 Task: Add an event with the title Third Networking Mixer Event, date '2024/04/06', time 8:00 AM to 10:00 AMand add a description: Participants will develop essential communication skills and emotional intelligence, enabling them to effectively communicate with team members, provide constructive feedback, and navigate challenging conversations. They will also learn to recognize and manage their emotions and understand their impact on team dynamics., put the event into Green category, logged in from the account softage.3@softage.netand send the event invitation to softage.10@softage.net and softage.1@softage.net. Set a reminder for the event 5 minutes before
Action: Mouse moved to (116, 124)
Screenshot: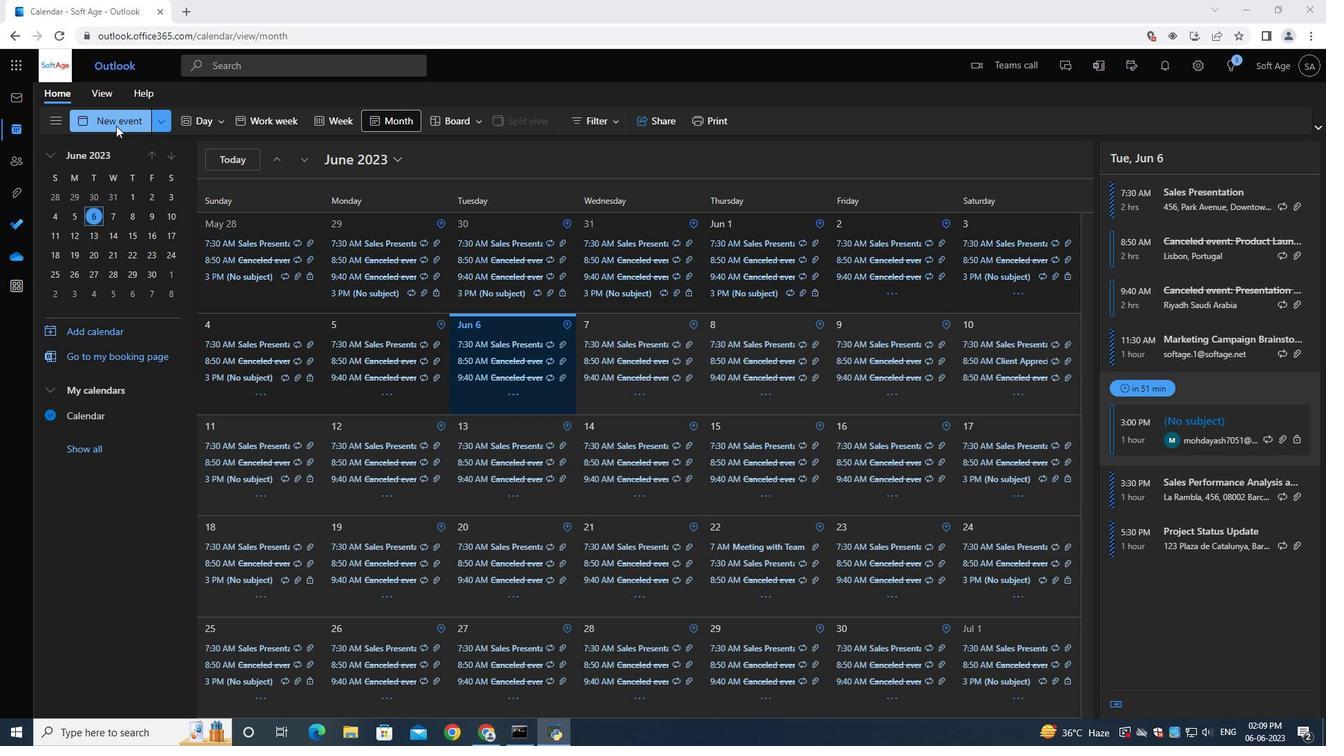 
Action: Mouse pressed left at (116, 124)
Screenshot: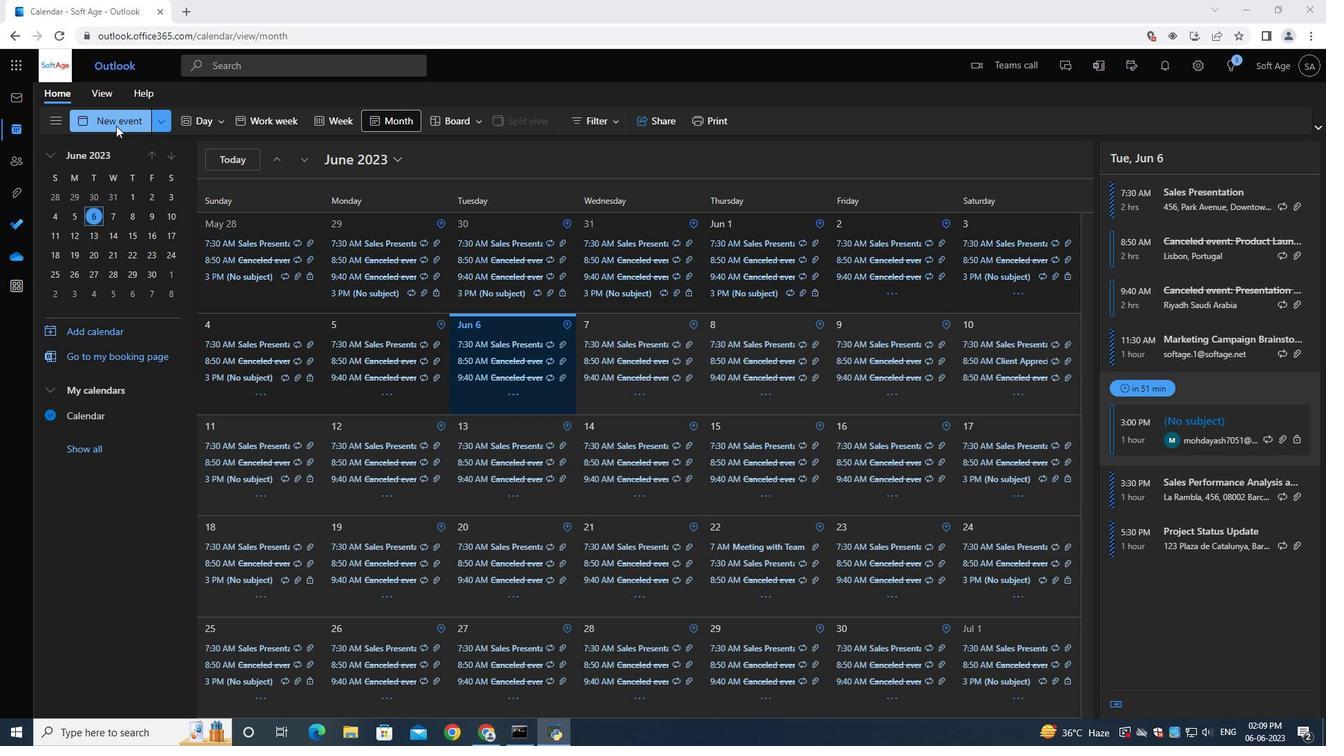 
Action: Mouse moved to (388, 215)
Screenshot: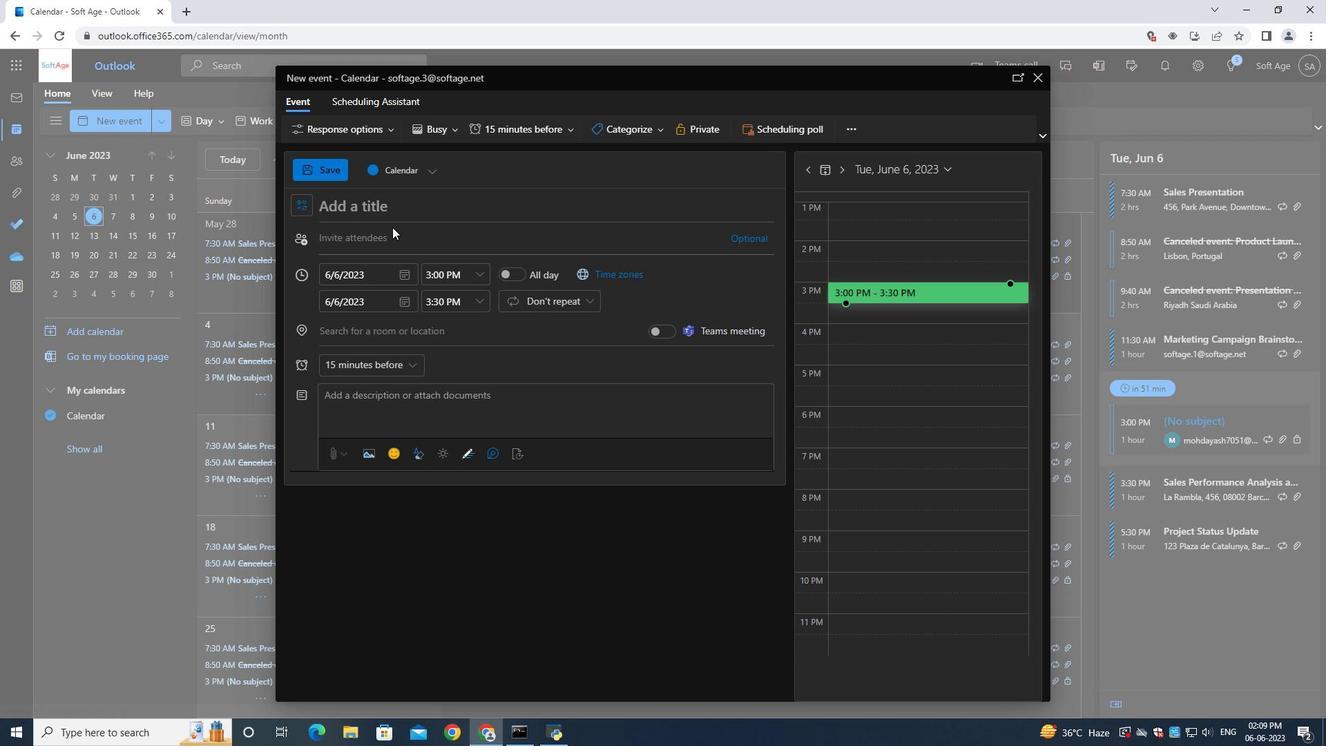 
Action: Key pressed <Key.shift>Eve<Key.backspace><Key.backspace><Key.backspace><Key.backspace><Key.shift>Third<Key.space><Key.shift><Key.shift><Key.shift><Key.shift><Key.shift><Key.shift><Key.shift><Key.shift><Key.shift><Key.shift><Key.shift><Key.shift><Key.shift><Key.shift><Key.shift><Key.shift><Key.shift><Key.shift><Key.shift><Key.shift><Key.shift><Key.shift><Key.shift><Key.shift>Networking<Key.space><Key.shift><Key.shift><Key.shift><Key.shift><Key.shift><Key.shift><Key.shift><Key.shift><Key.shift><Key.shift><Key.shift><Key.shift><Key.shift><Key.shift><Key.shift><Key.shift><Key.shift><Key.shift><Key.shift>Mixer
Screenshot: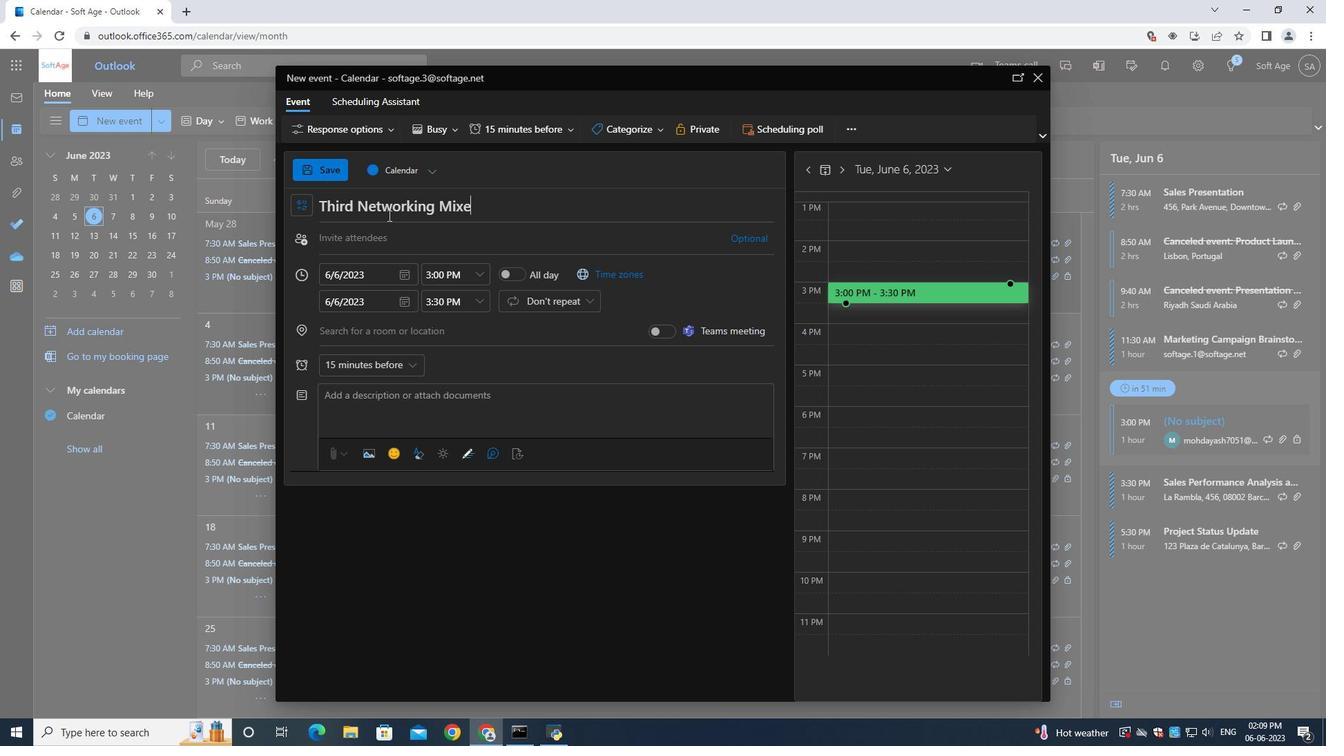 
Action: Mouse moved to (412, 212)
Screenshot: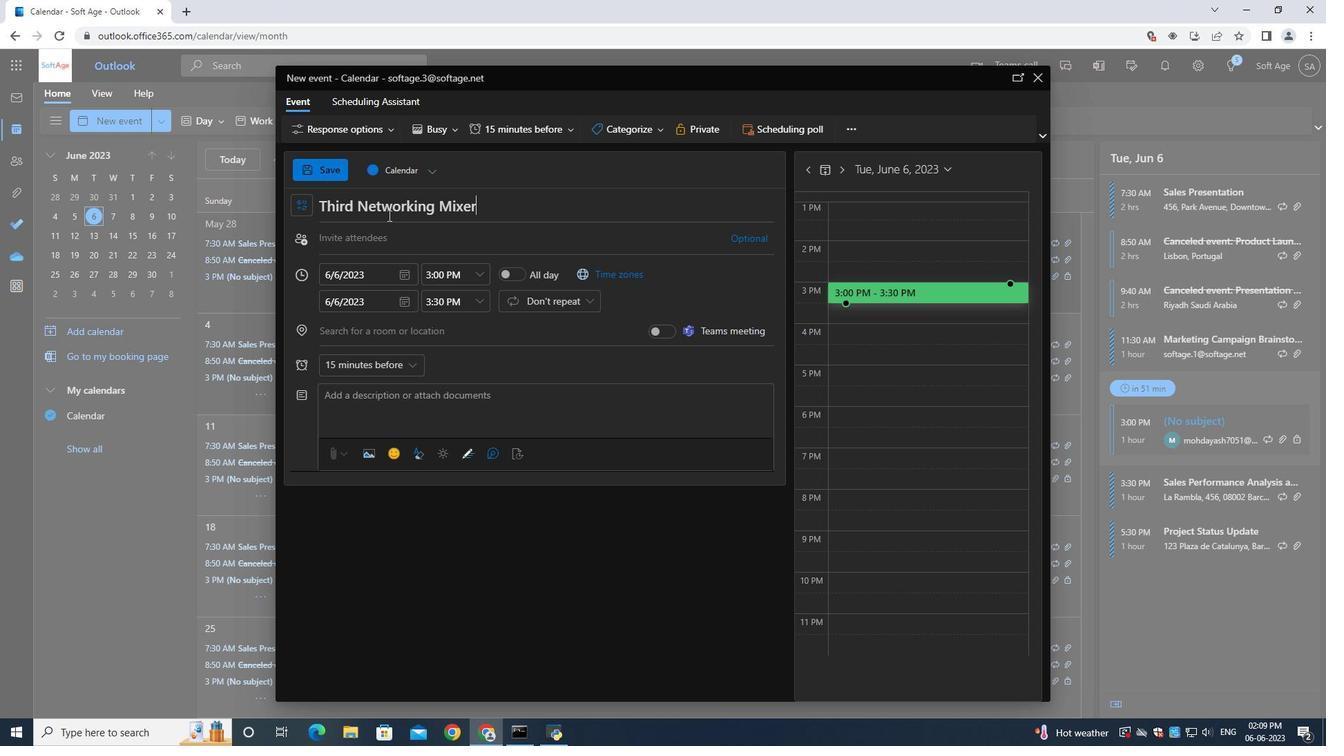 
Action: Key pressed <Key.space><Key.shift>Event
Screenshot: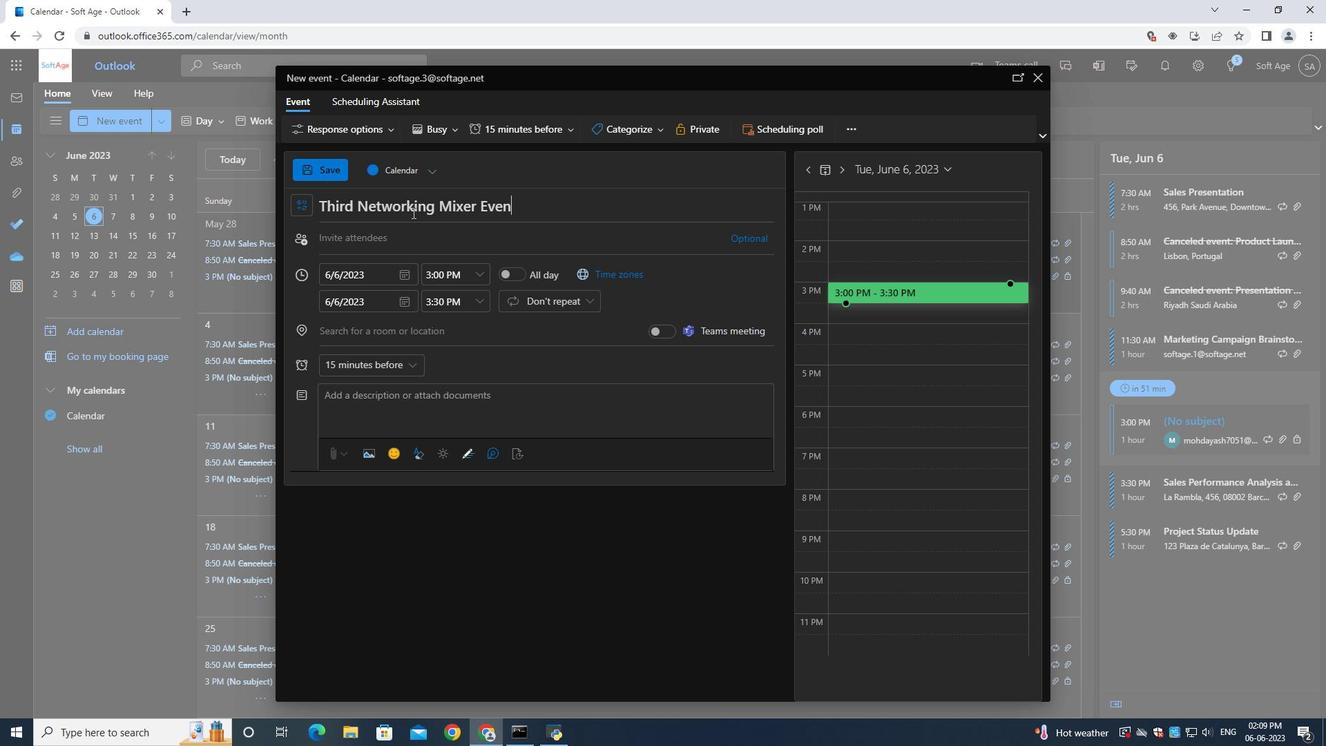 
Action: Mouse moved to (400, 277)
Screenshot: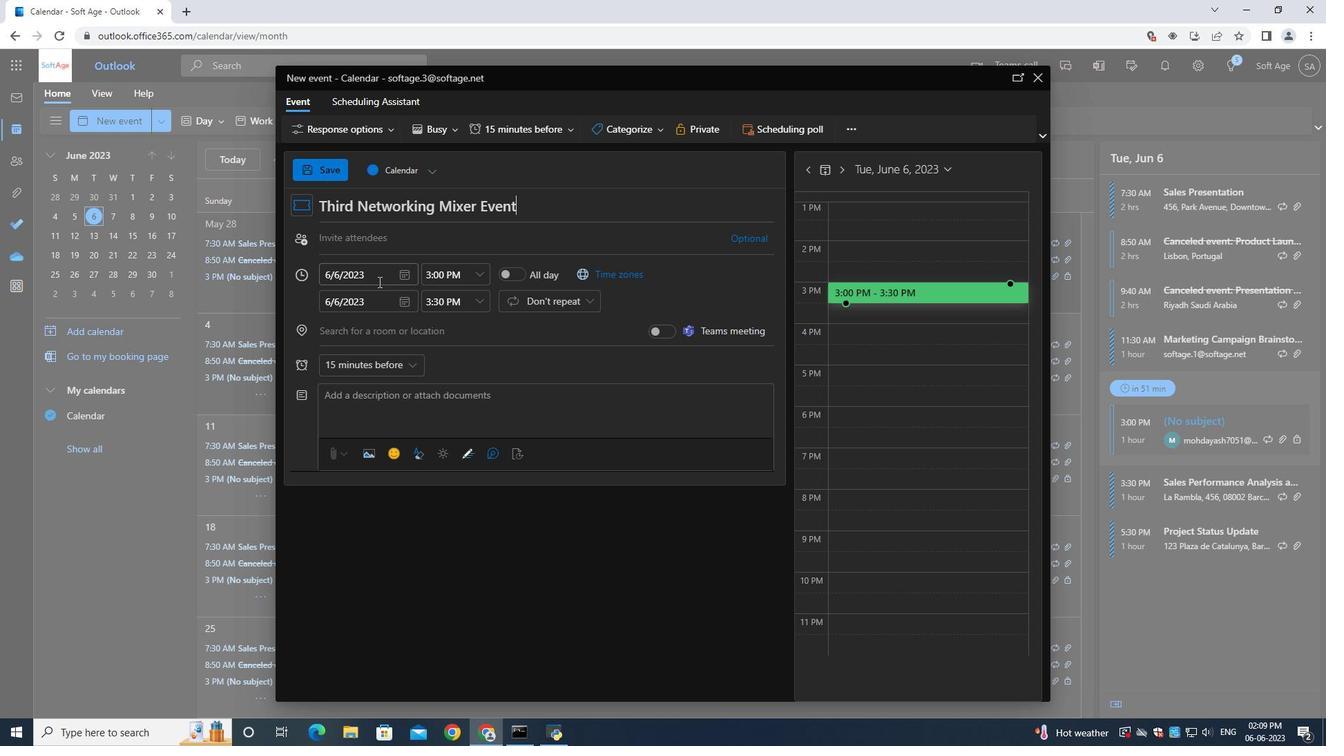 
Action: Mouse pressed left at (400, 277)
Screenshot: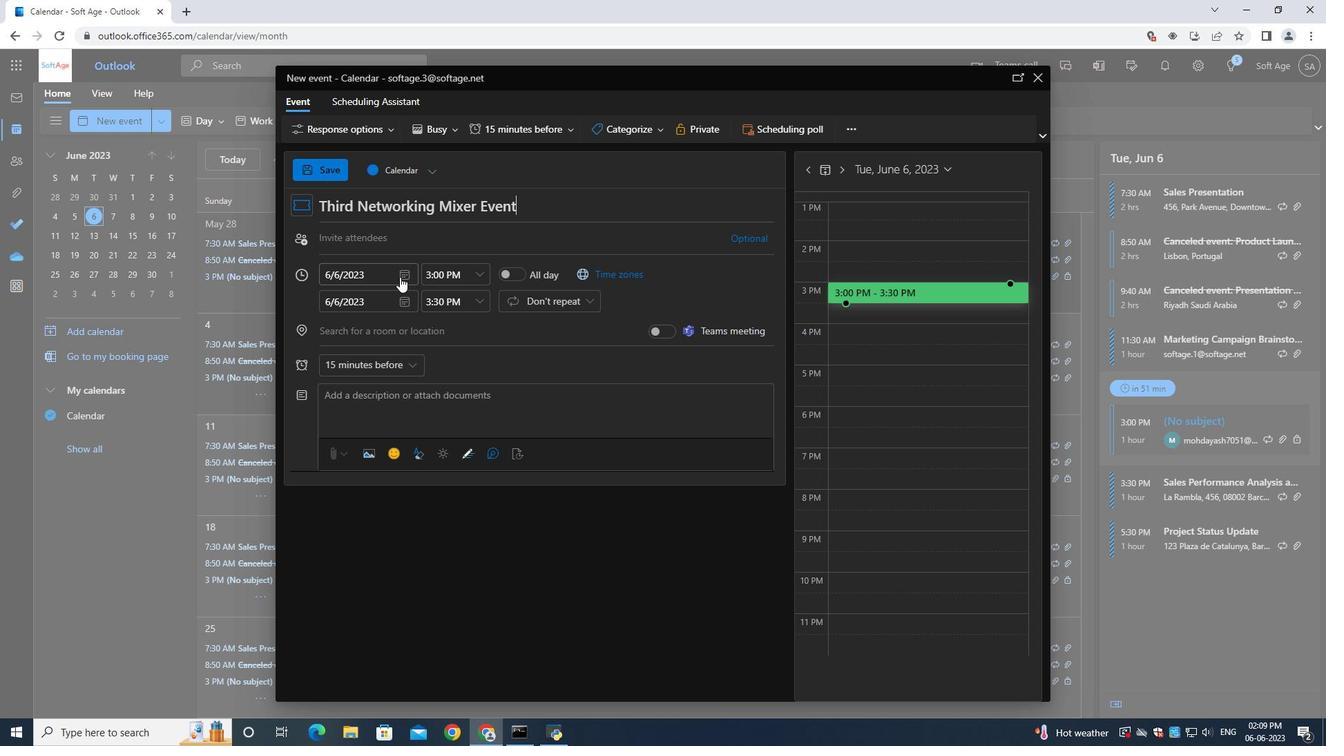 
Action: Mouse moved to (446, 306)
Screenshot: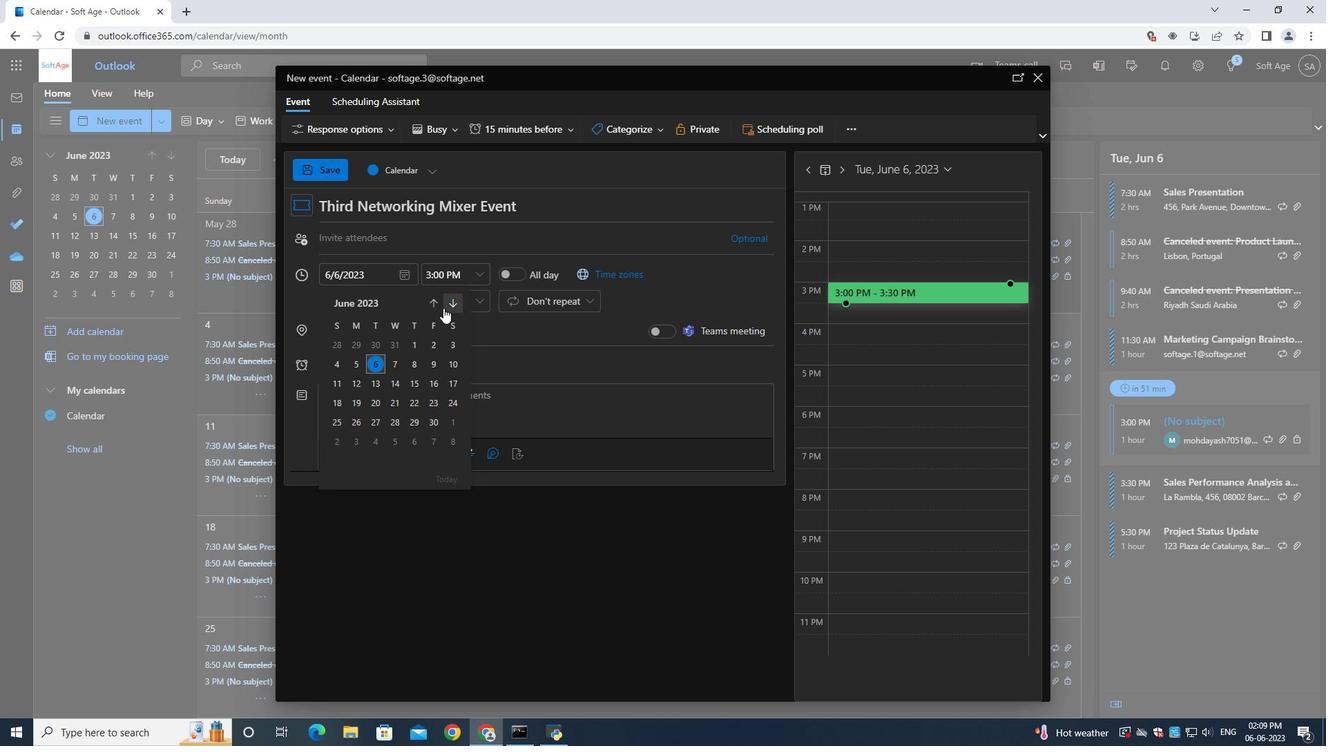 
Action: Mouse pressed left at (446, 306)
Screenshot: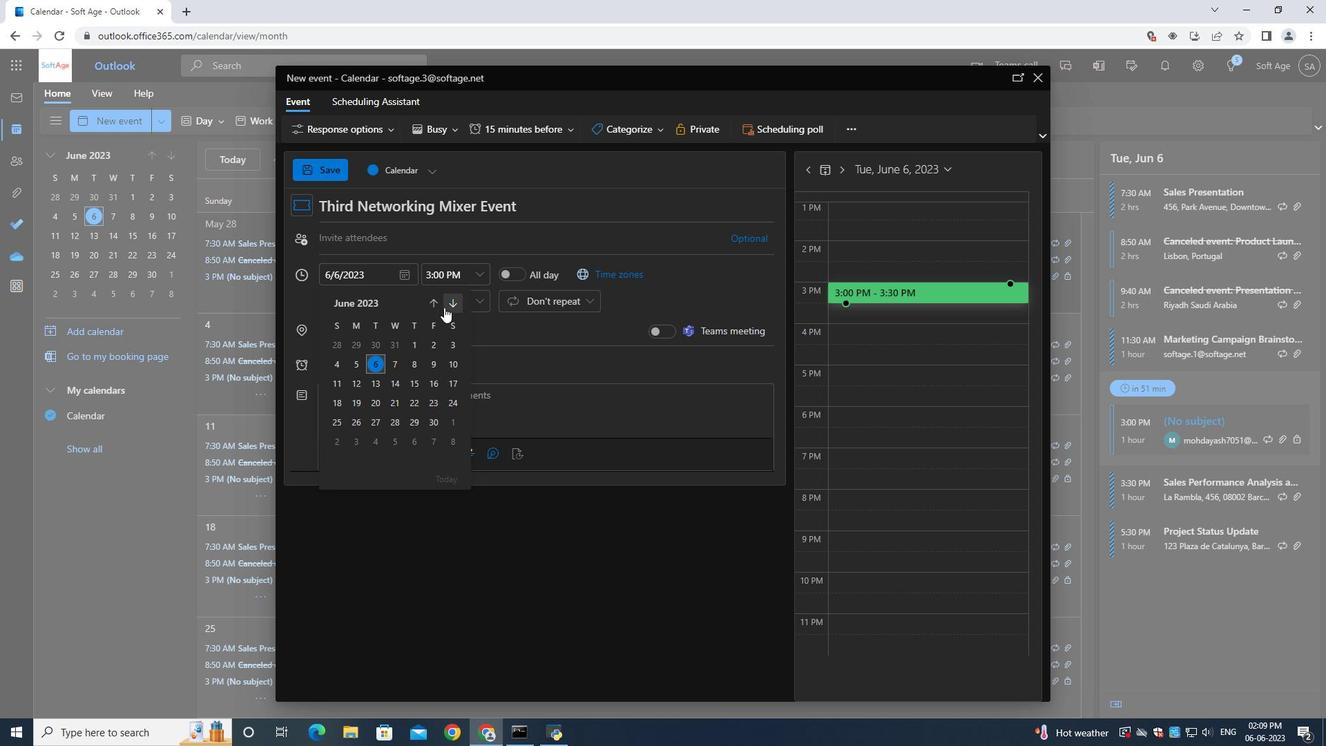 
Action: Mouse pressed left at (446, 306)
Screenshot: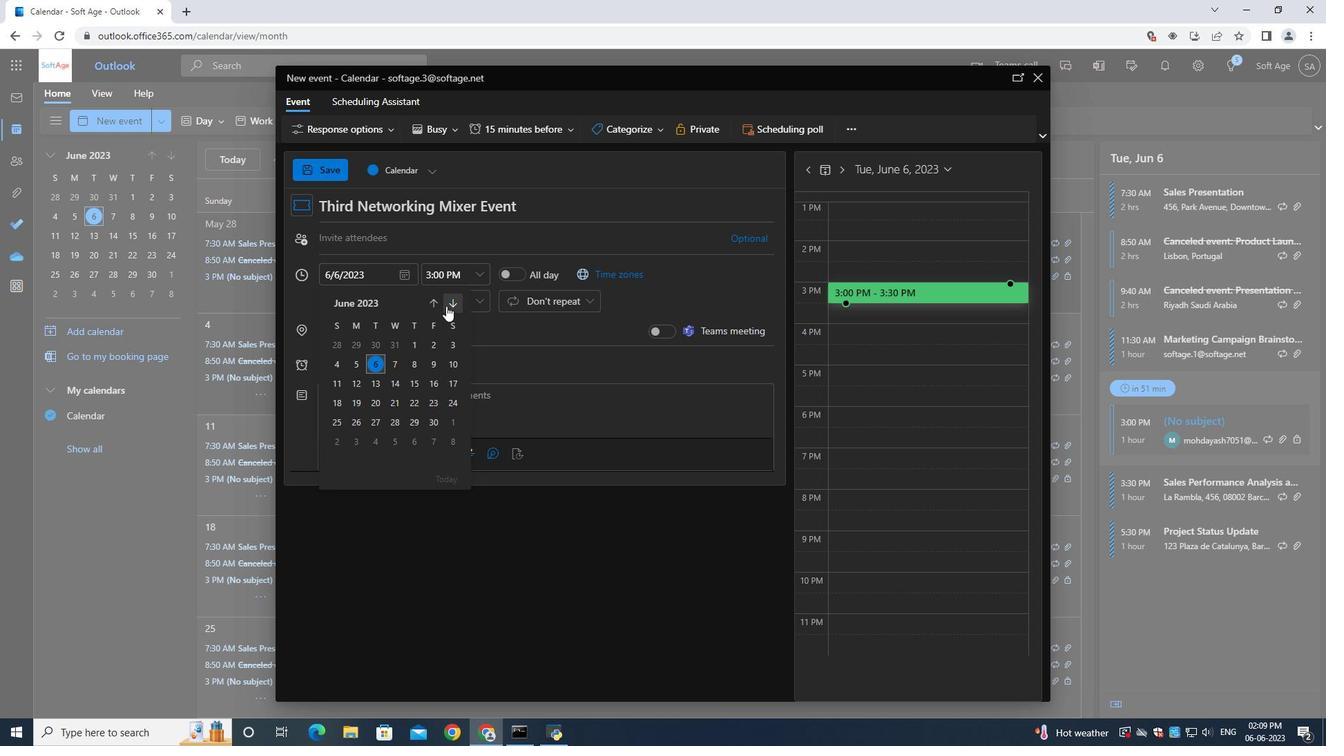 
Action: Mouse pressed left at (446, 306)
Screenshot: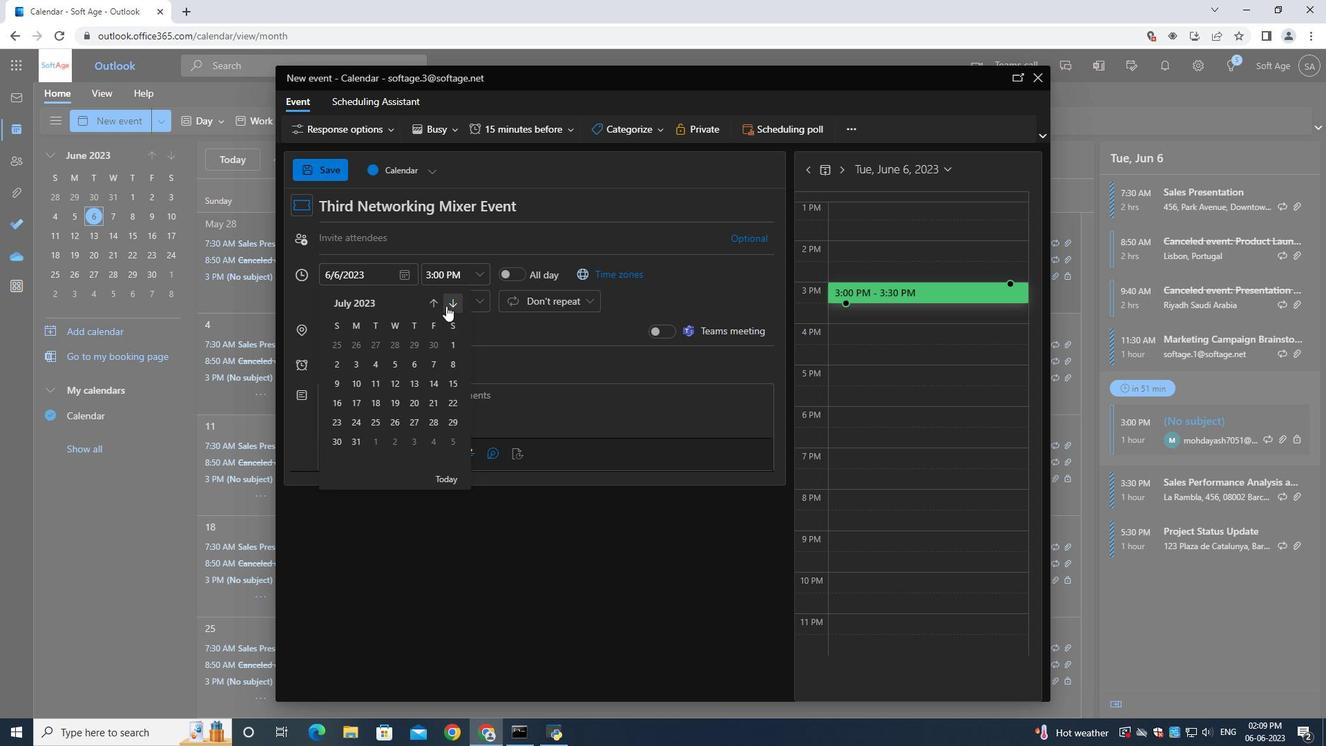 
Action: Mouse pressed left at (446, 306)
Screenshot: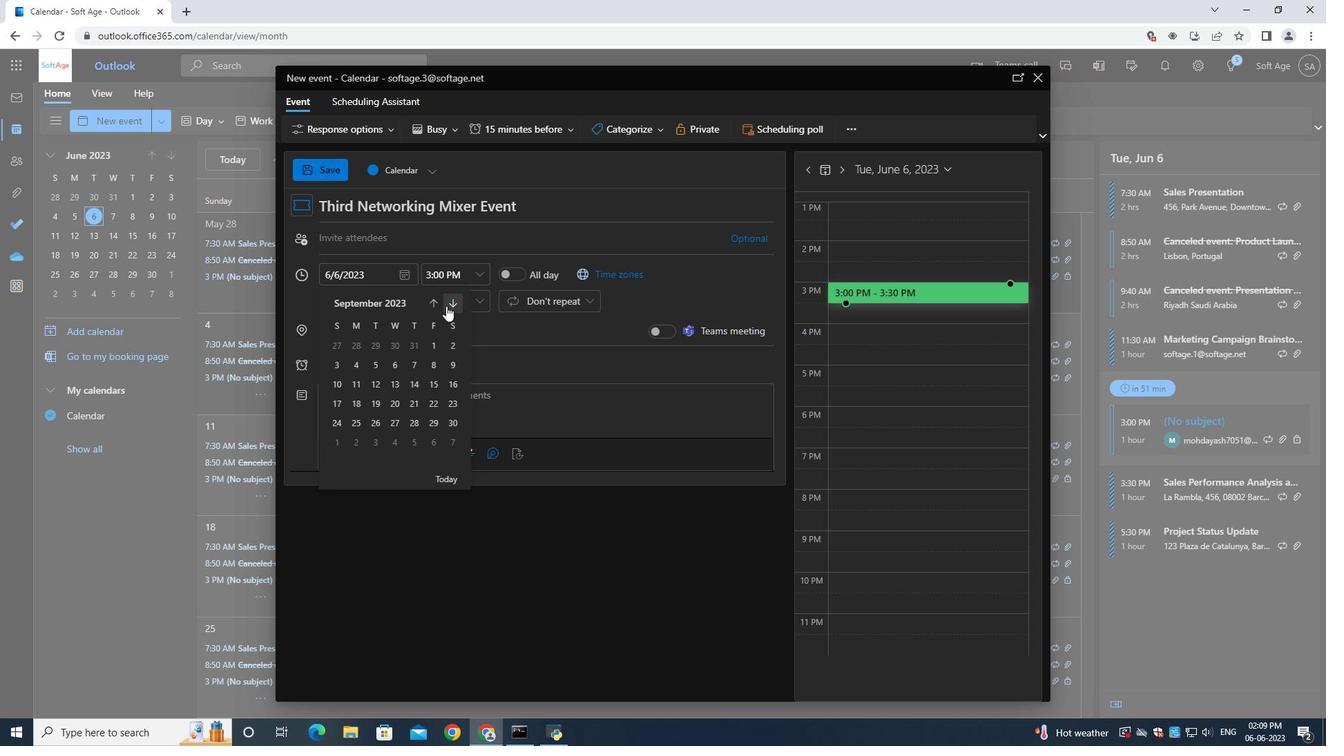
Action: Mouse pressed left at (446, 306)
Screenshot: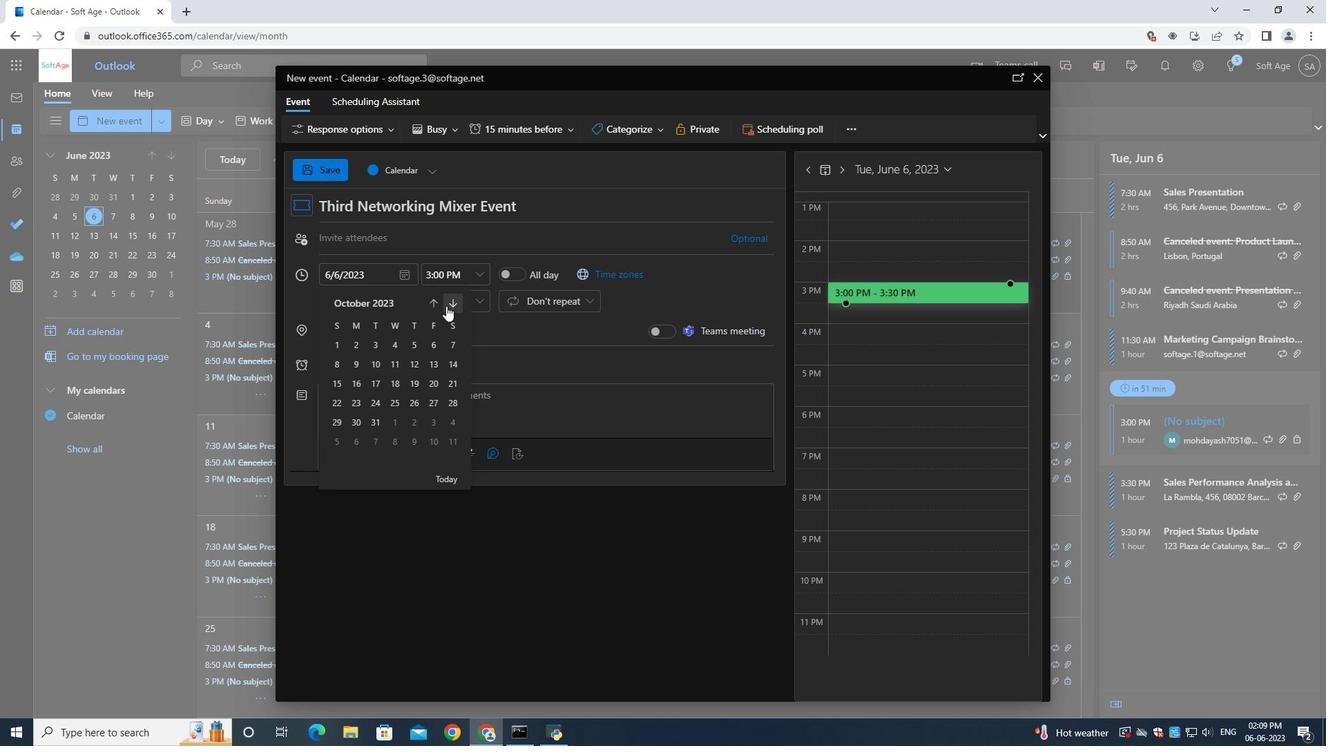 
Action: Mouse pressed left at (446, 306)
Screenshot: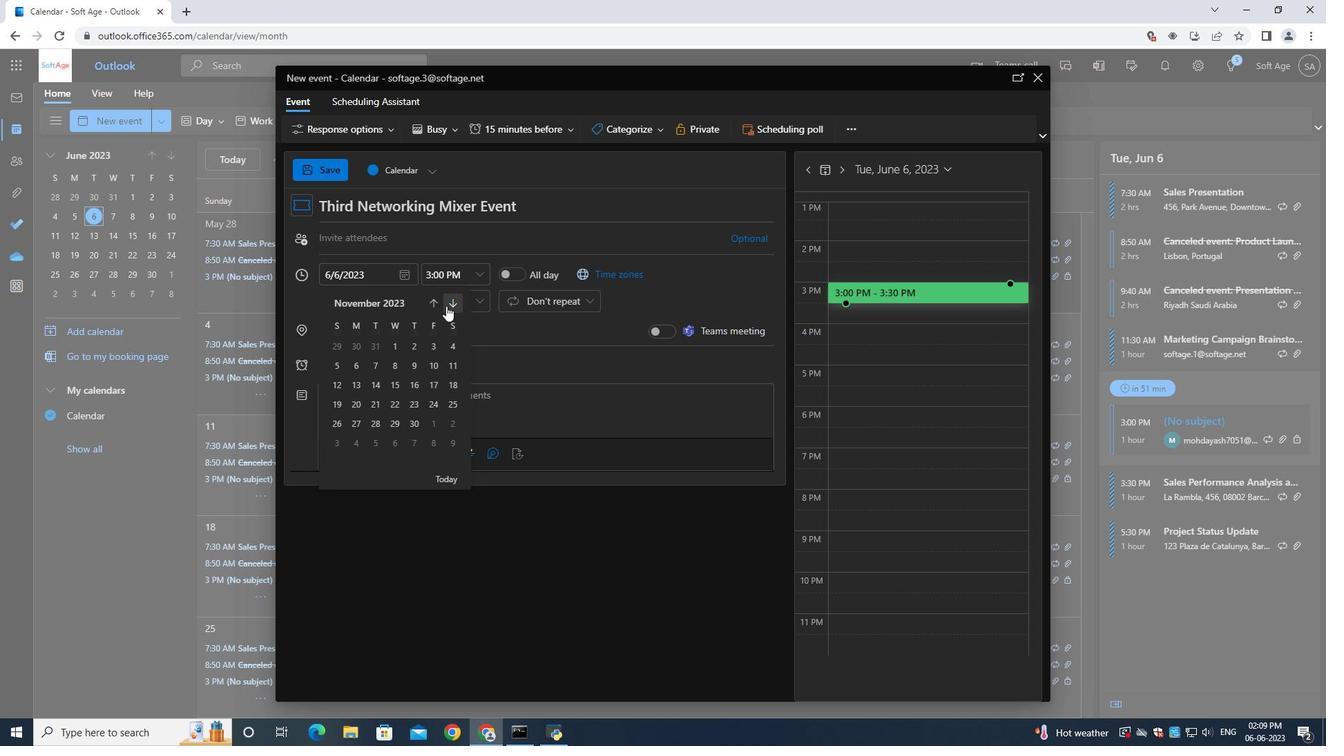 
Action: Mouse pressed left at (446, 306)
Screenshot: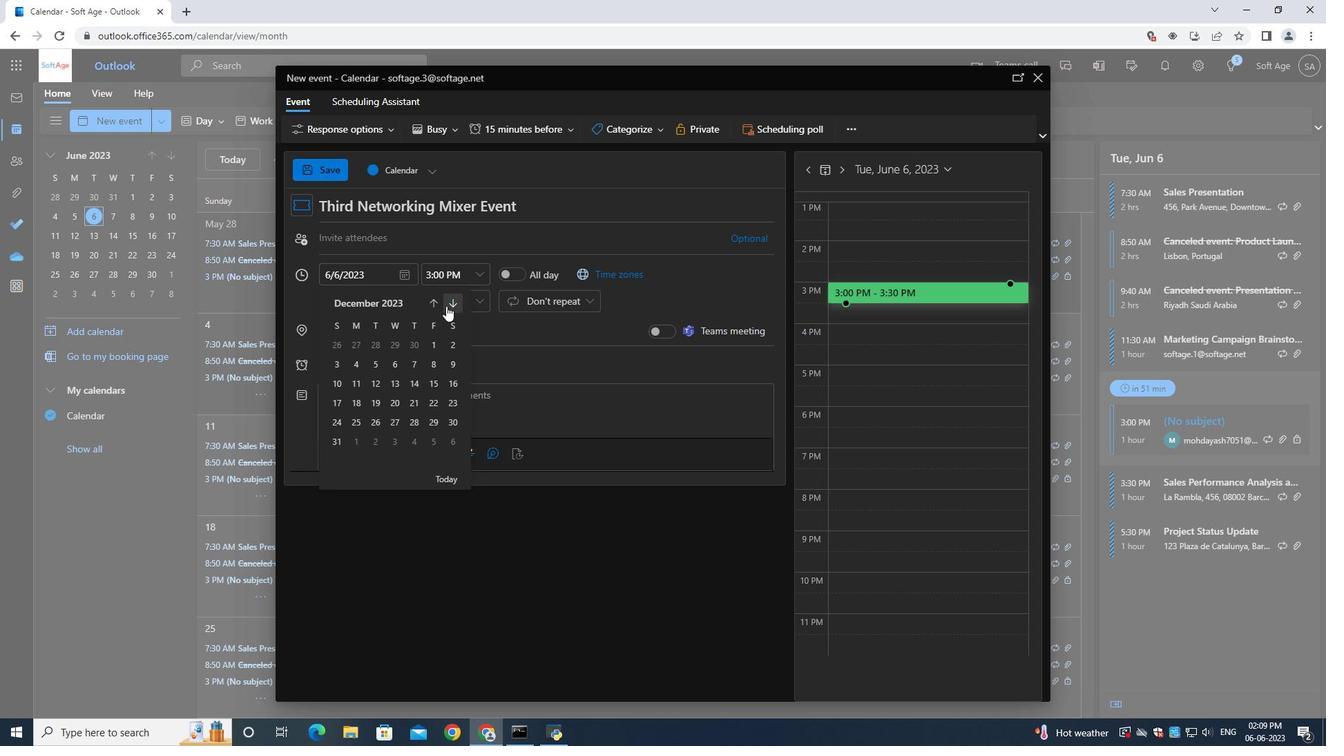 
Action: Mouse pressed left at (446, 306)
Screenshot: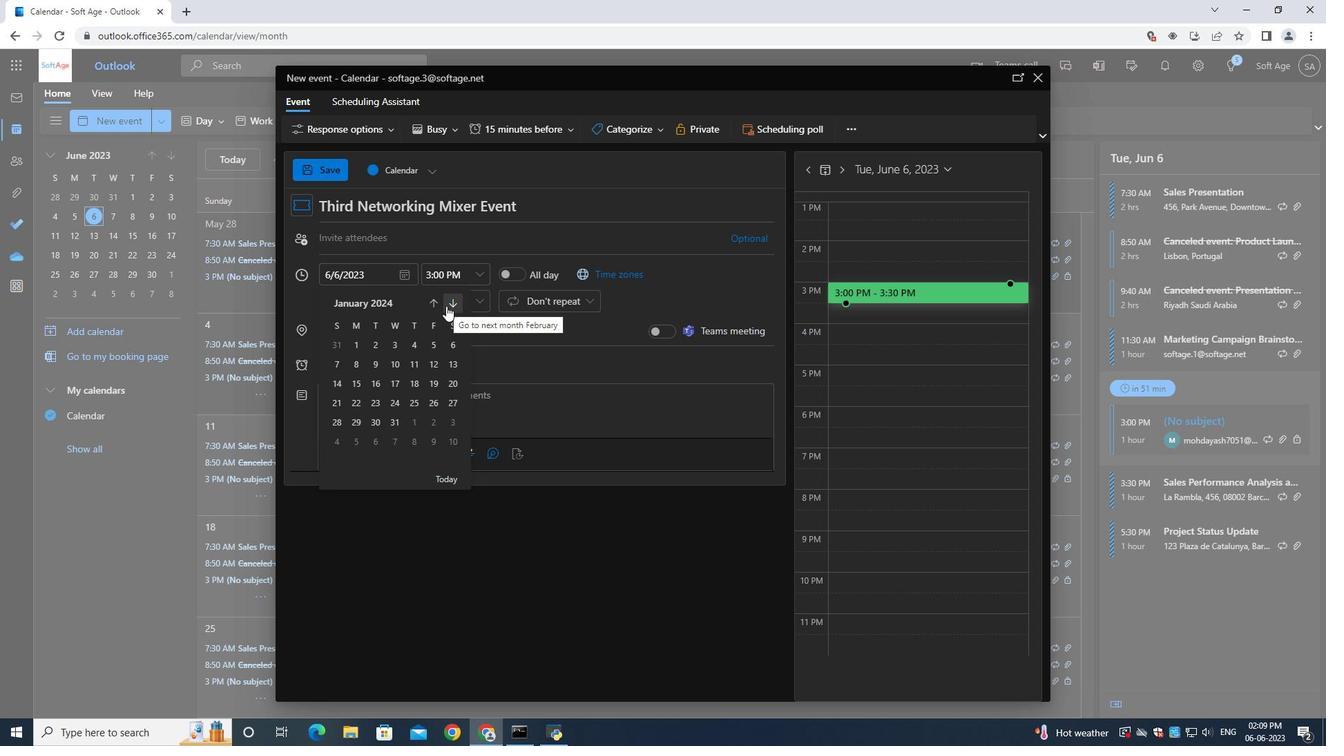 
Action: Mouse pressed left at (446, 306)
Screenshot: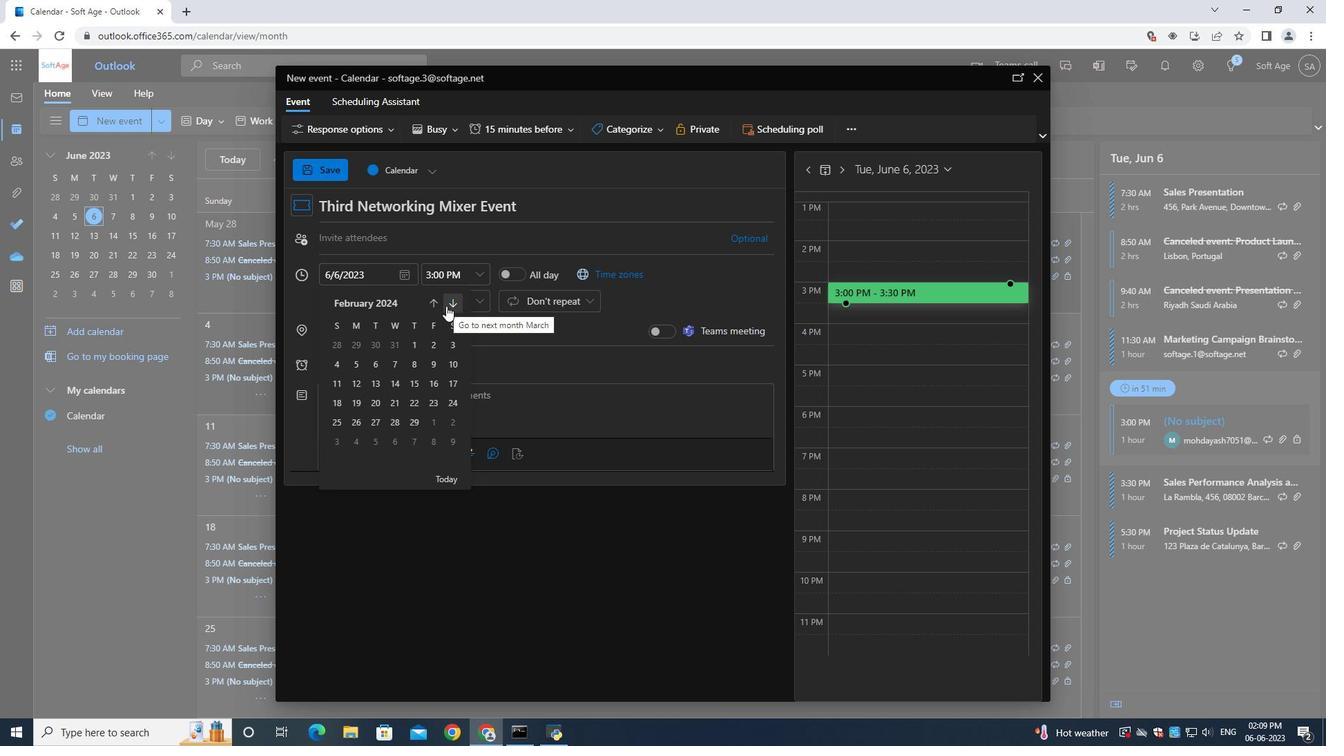 
Action: Mouse pressed left at (446, 306)
Screenshot: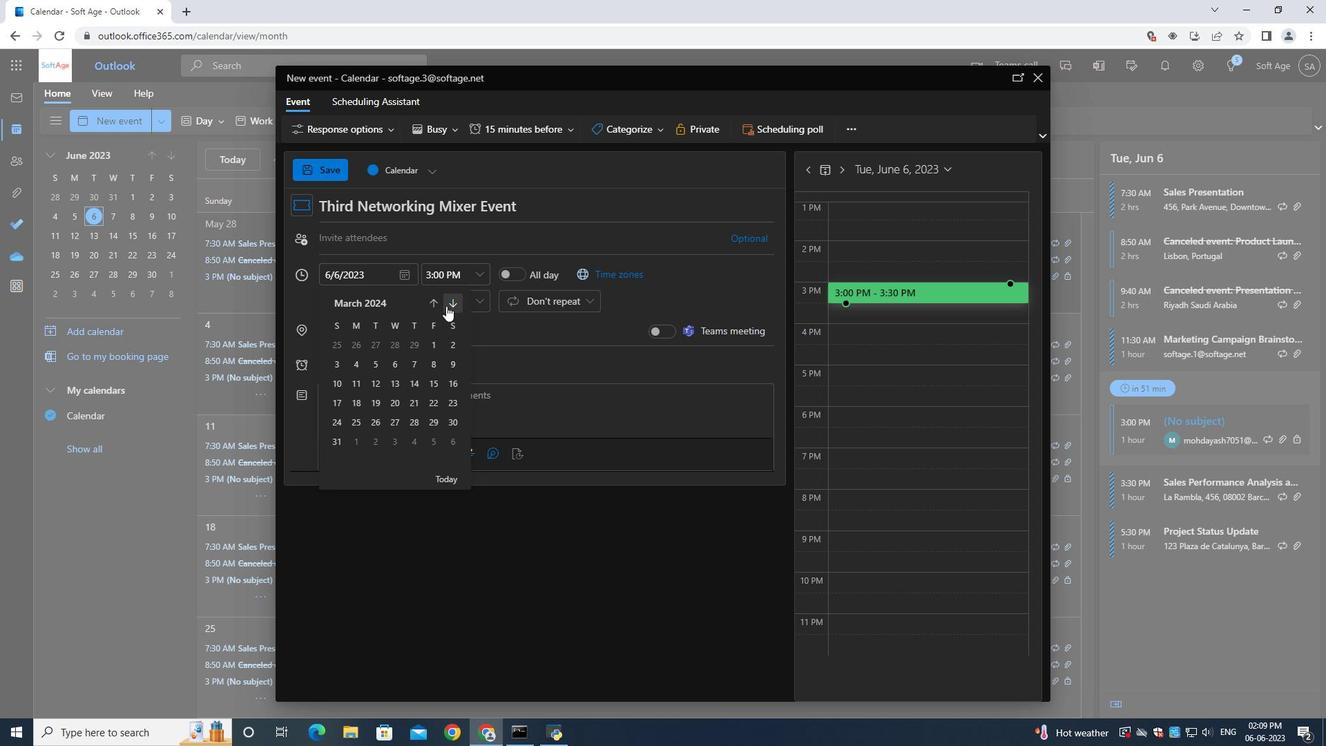 
Action: Mouse moved to (450, 340)
Screenshot: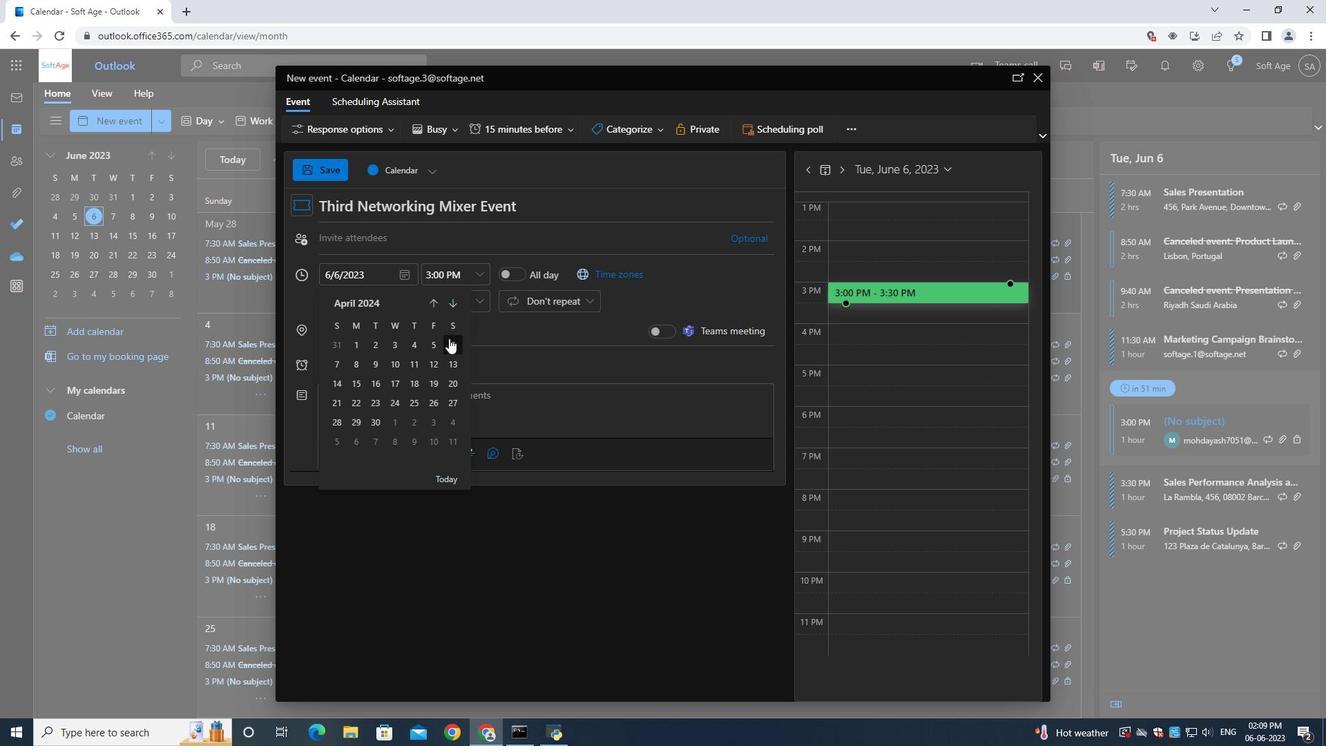 
Action: Mouse pressed left at (450, 340)
Screenshot: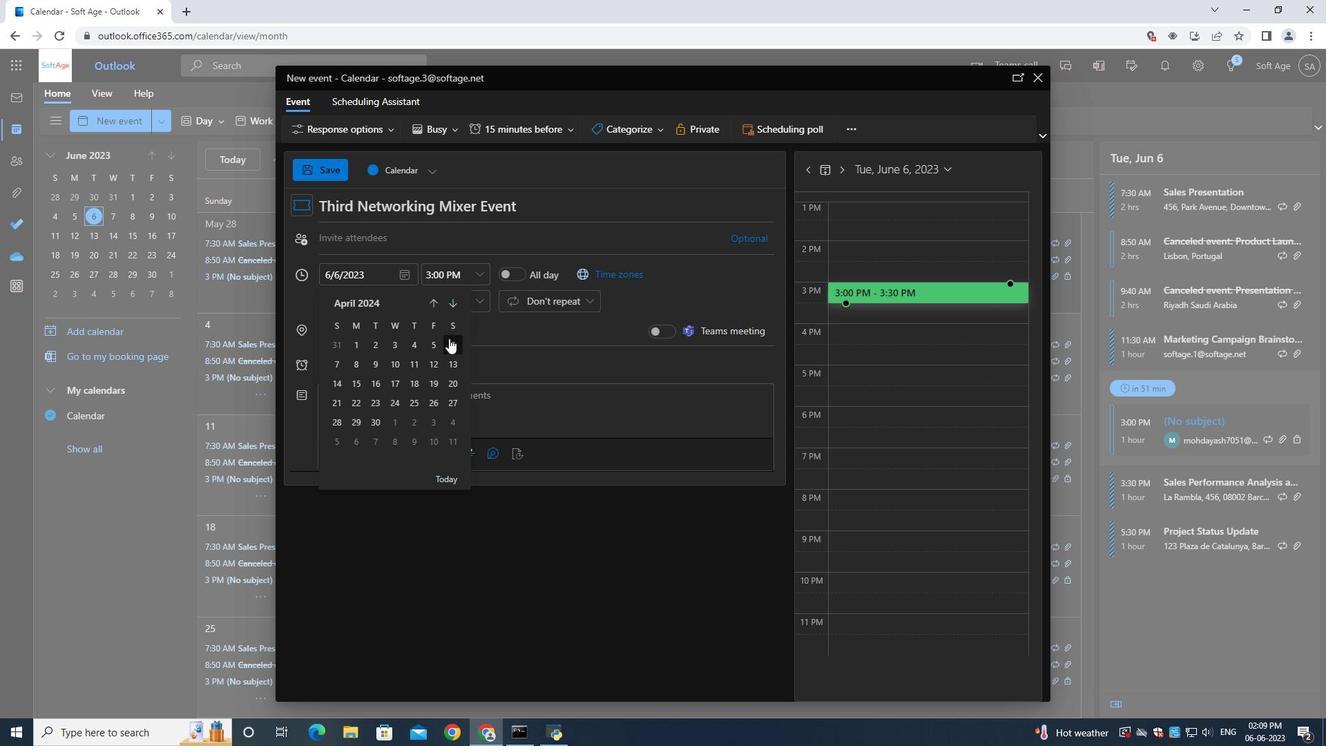 
Action: Mouse moved to (471, 277)
Screenshot: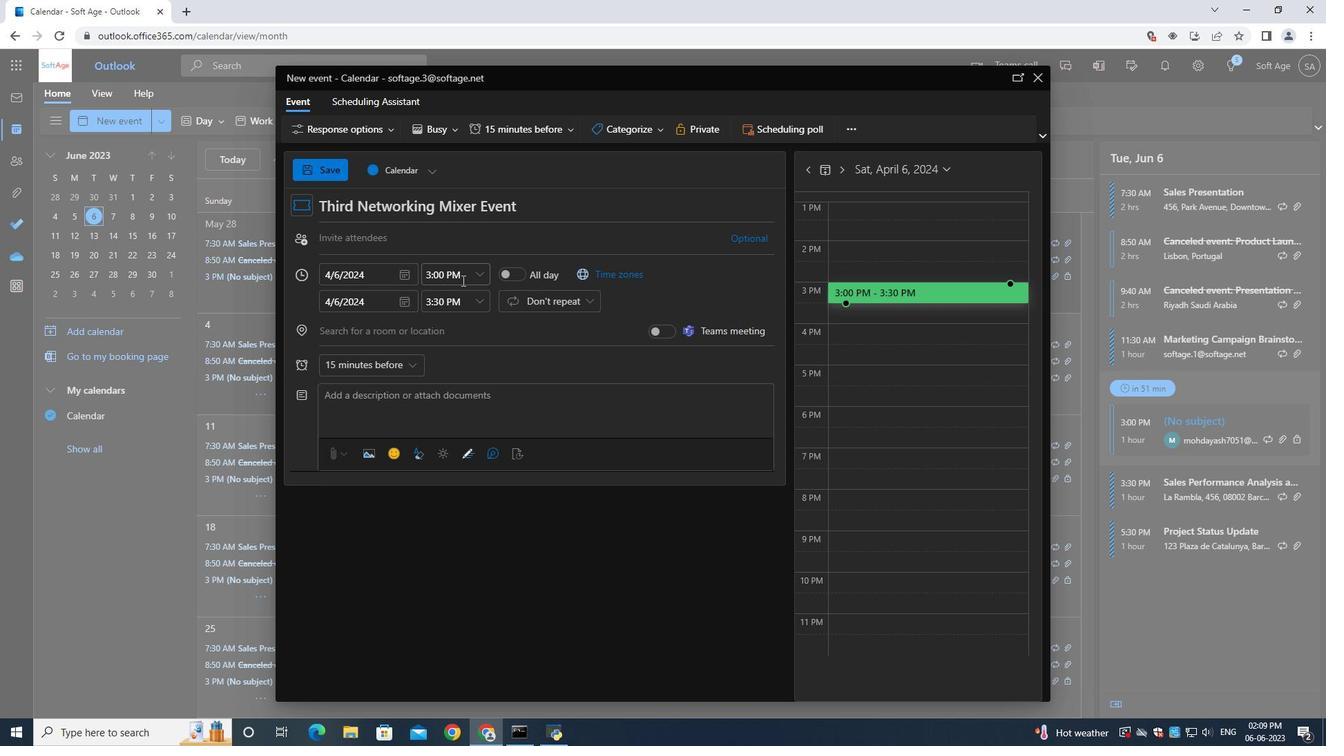 
Action: Mouse pressed left at (471, 277)
Screenshot: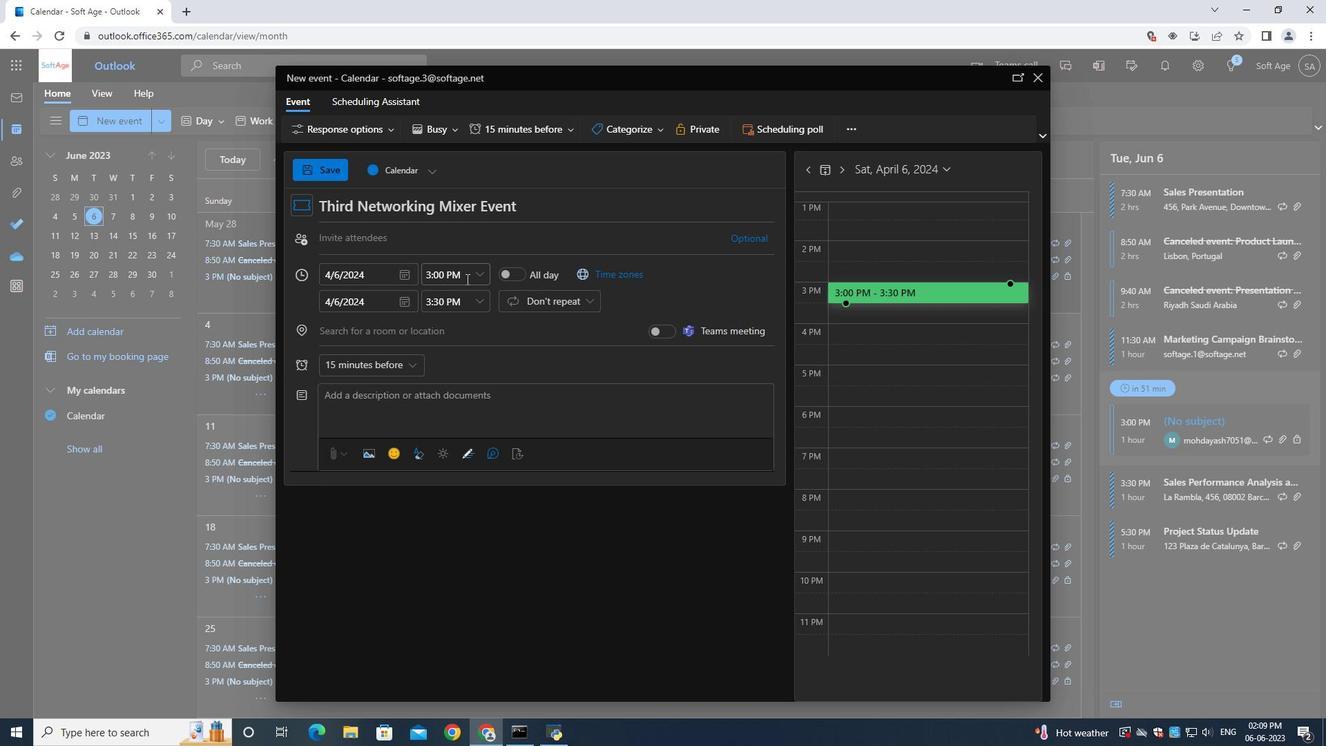 
Action: Key pressed 8<Key.shift_r>:00<Key.shift>AM
Screenshot: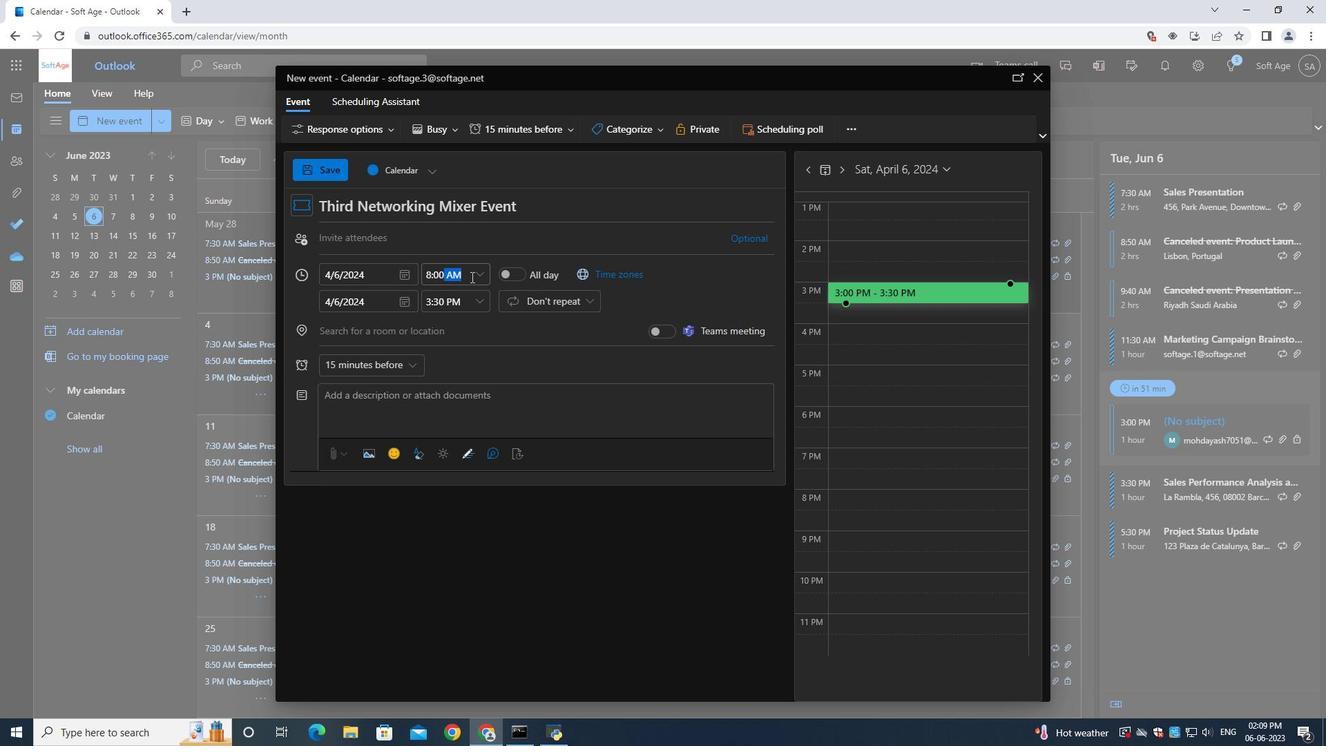 
Action: Mouse moved to (442, 306)
Screenshot: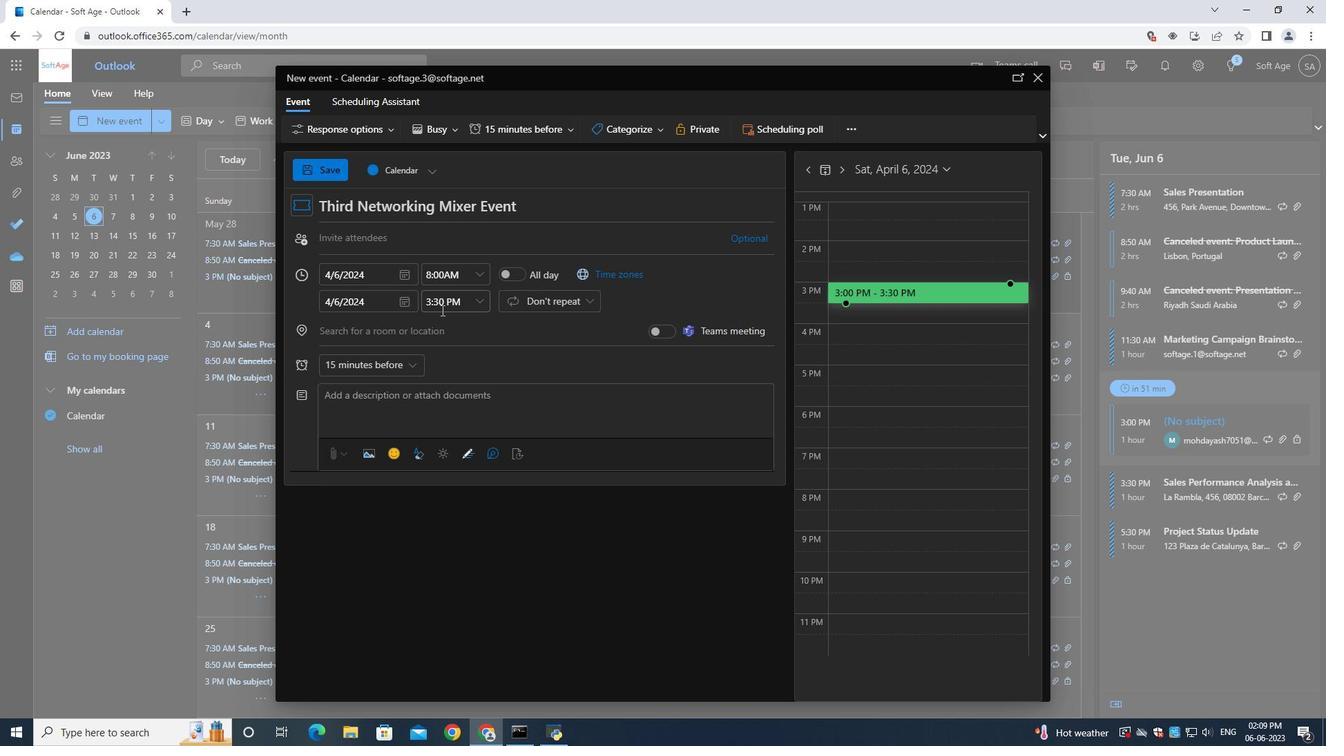 
Action: Mouse pressed left at (442, 306)
Screenshot: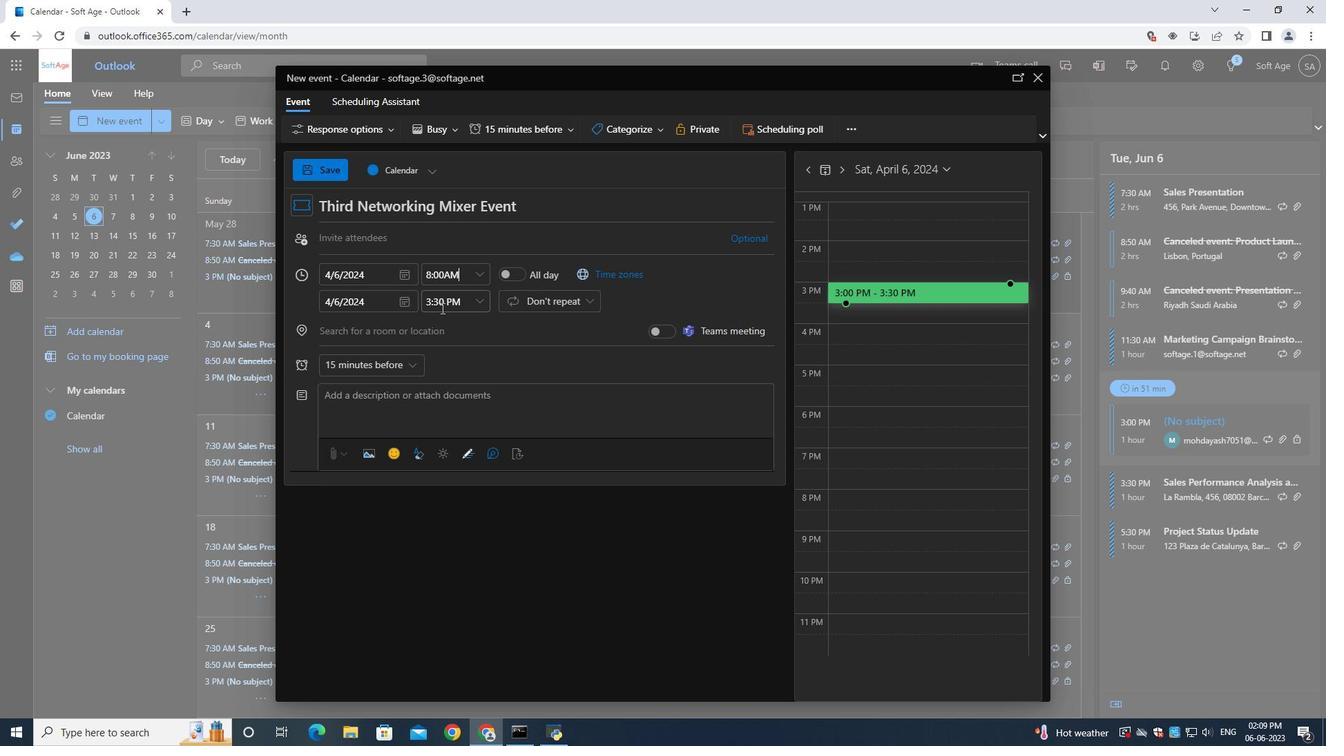 
Action: Mouse moved to (444, 306)
Screenshot: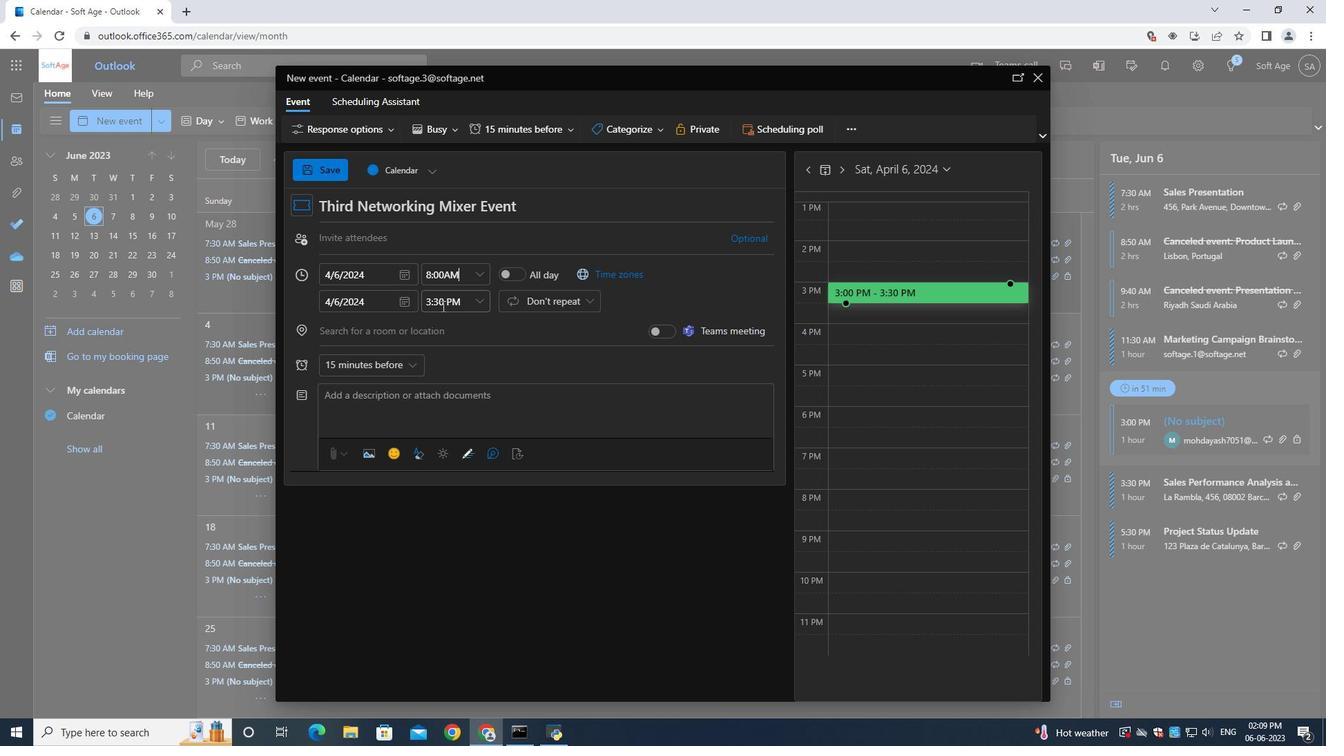 
Action: Key pressed 10<Key.shift_r>:00<Key.shift>AM
Screenshot: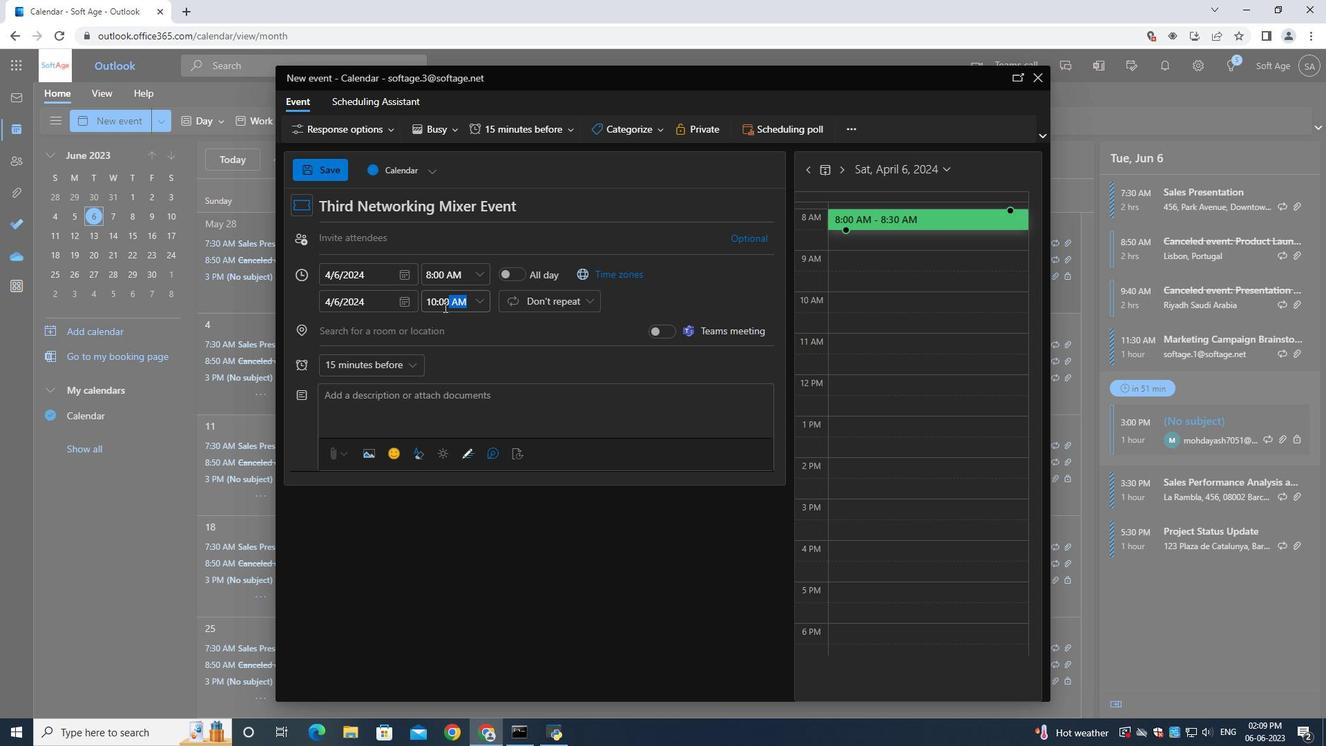 
Action: Mouse moved to (378, 397)
Screenshot: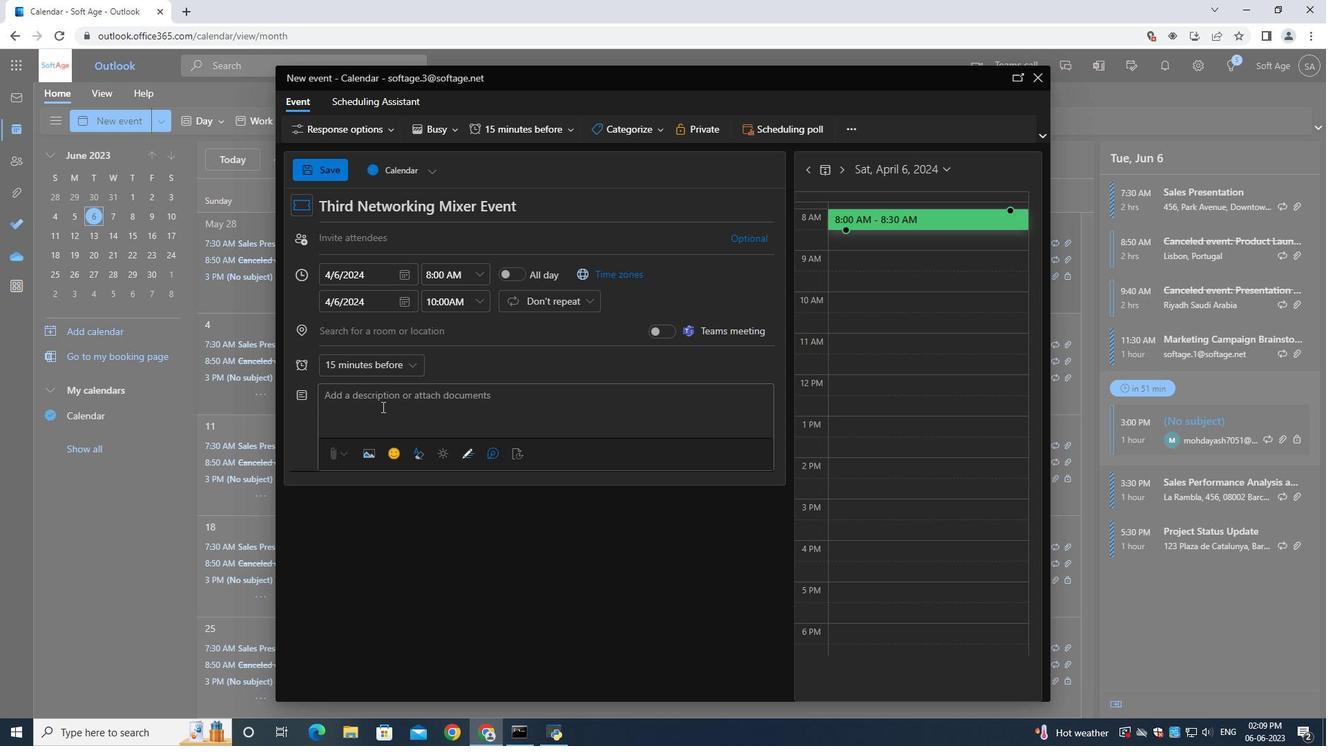 
Action: Mouse pressed left at (378, 397)
Screenshot: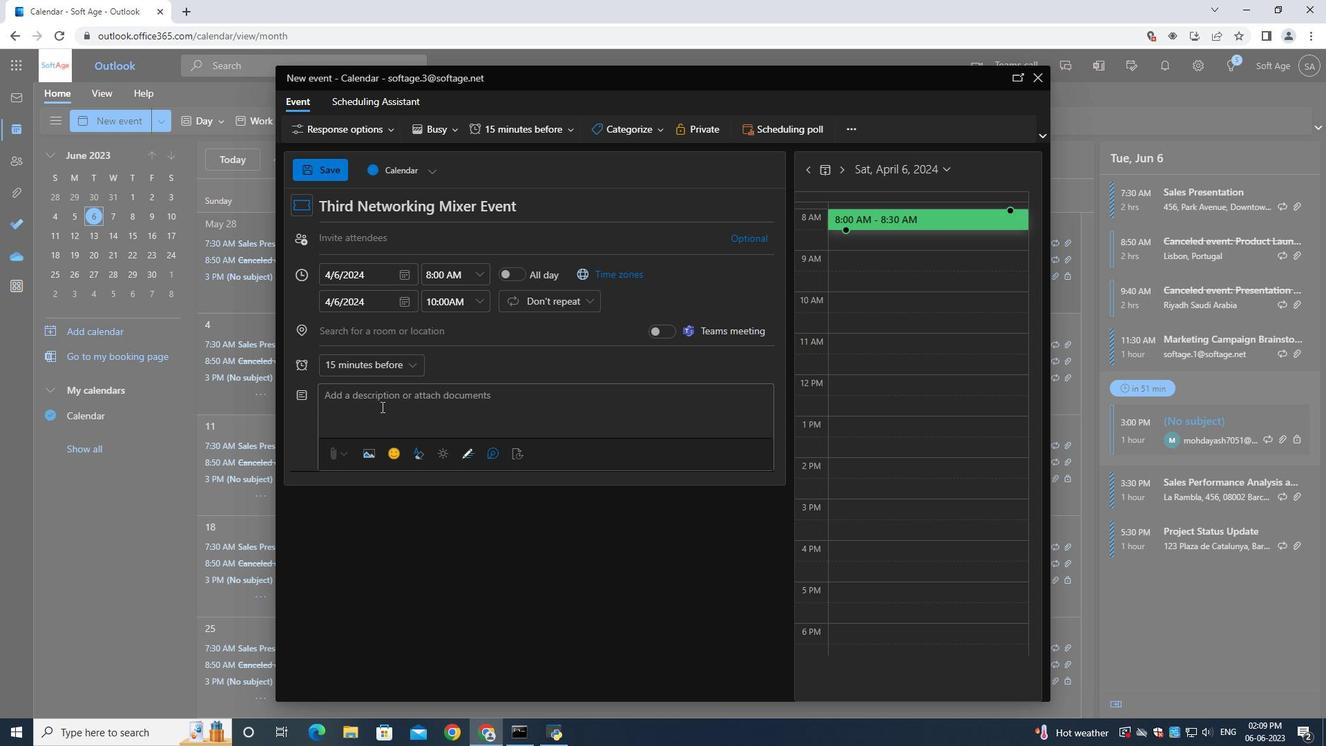 
Action: Mouse moved to (383, 399)
Screenshot: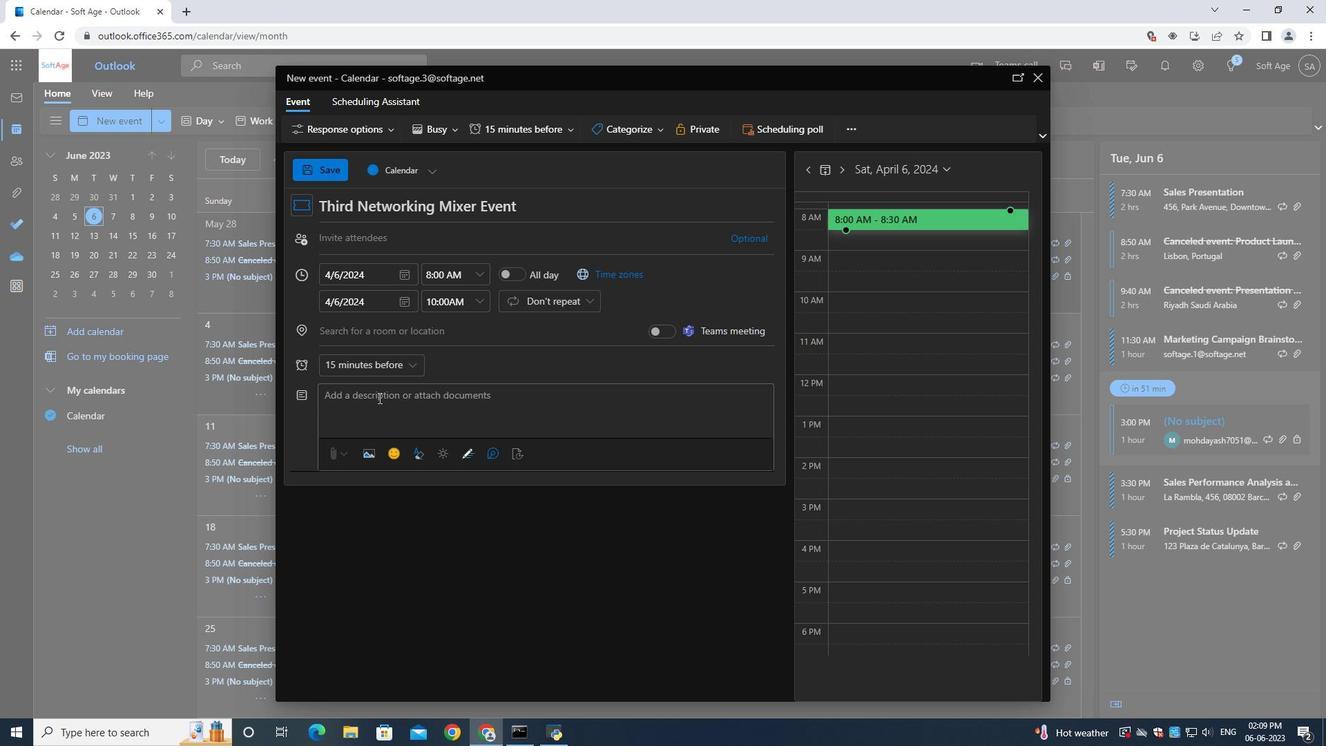 
Action: Key pressed <Key.shift>Participants<Key.space>will<Key.space>
Screenshot: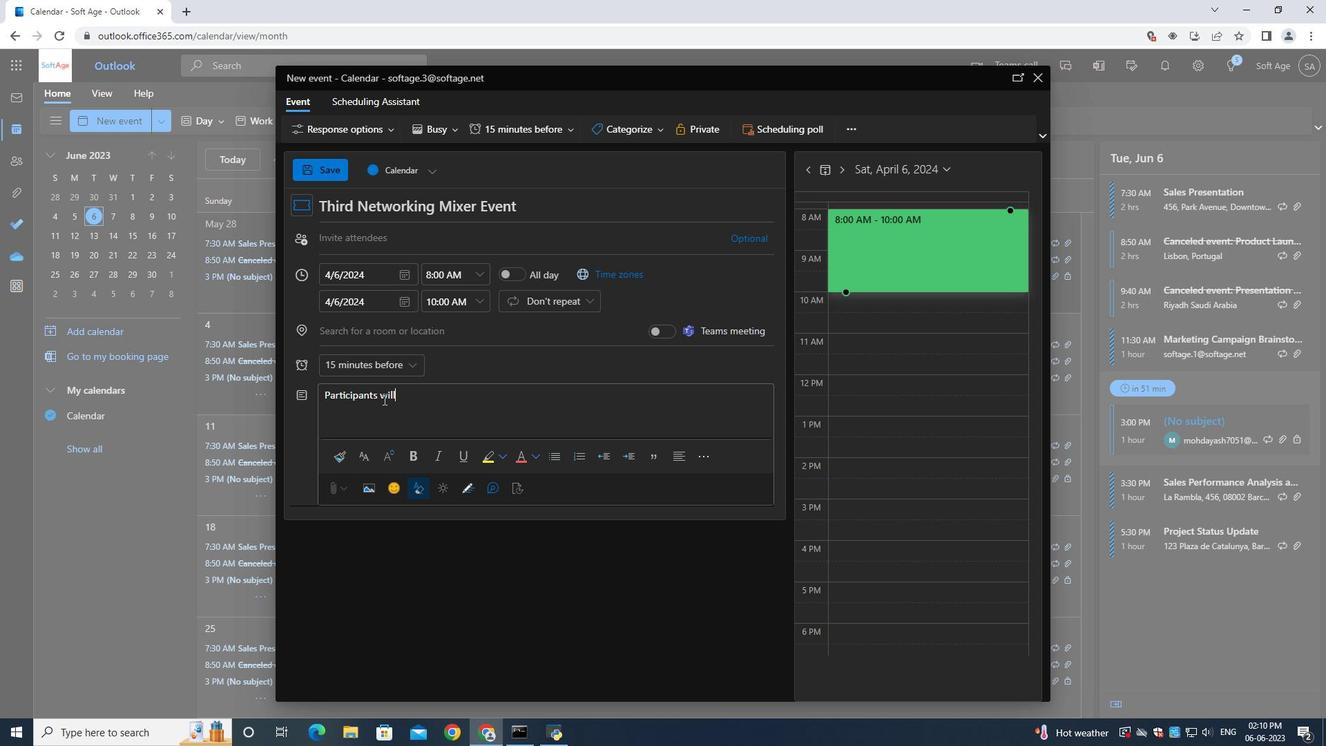 
Action: Mouse moved to (727, 246)
Screenshot: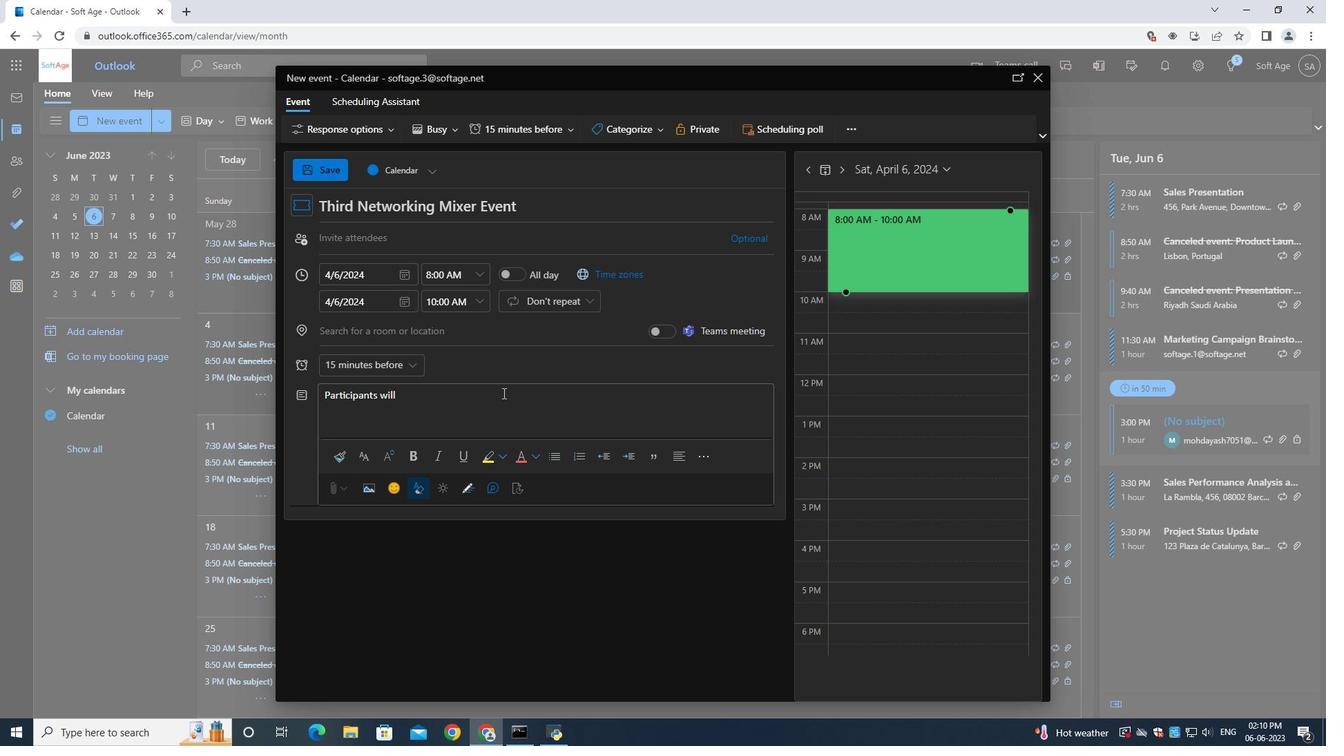 
Action: Key pressed delelop<Key.space><Key.backspace><Key.backspace><Key.backspace><Key.backspace><Key.backspace><Key.backspace>velop<Key.space>essential<Key.space>cou<Key.backspace>mmunication<Key.space>skills<Key.space>and<Key.space>emotinal<Key.space>intelligence,<Key.space>enabling<Key.space>them<Key.space>to<Key.space>effectively<Key.space>communicate<Key.space>with<Key.space>team<Key.space>members,<Key.space>r<Key.backspace>provide<Key.space>constructive<Key.space>feedback,<Key.space>and<Key.space>navigate<Key.space>challenging<Key.space>conversations.<Key.space><Key.shift>They<Key.space>will<Key.space>also<Key.space>learn<Key.space>to<Key.space>recognize<Key.space>and<Key.space>manage<Key.space>their<Key.space>emotions<Key.space>and<Key.space>learn<Key.space>to<Key.space>recognize<Key.space>and<Key.space>manage<Key.space>their<Key.space>m<Key.backspace>emotions<Key.space>and<Key.space>understand<Key.space>their<Key.space>impact<Key.space>on<Key.space>team<Key.space>dynamics.
Screenshot: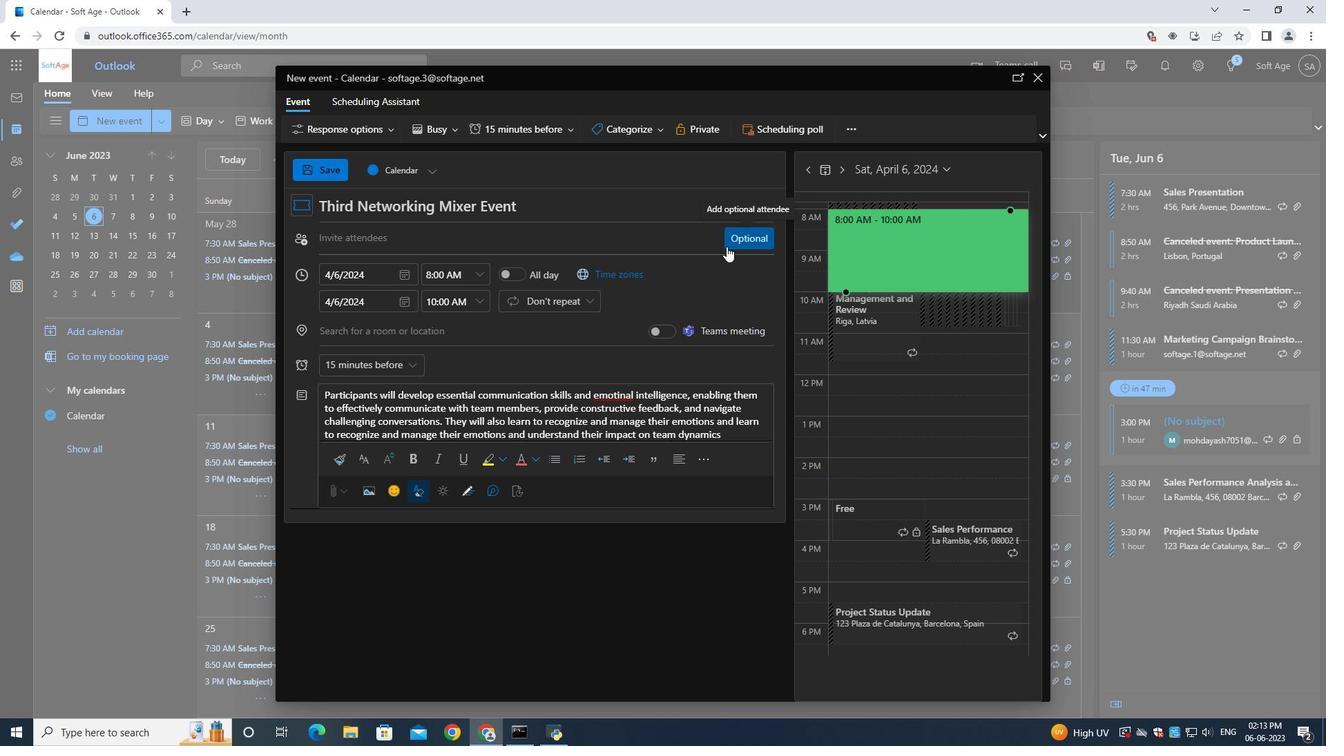 
Action: Mouse moved to (616, 133)
Screenshot: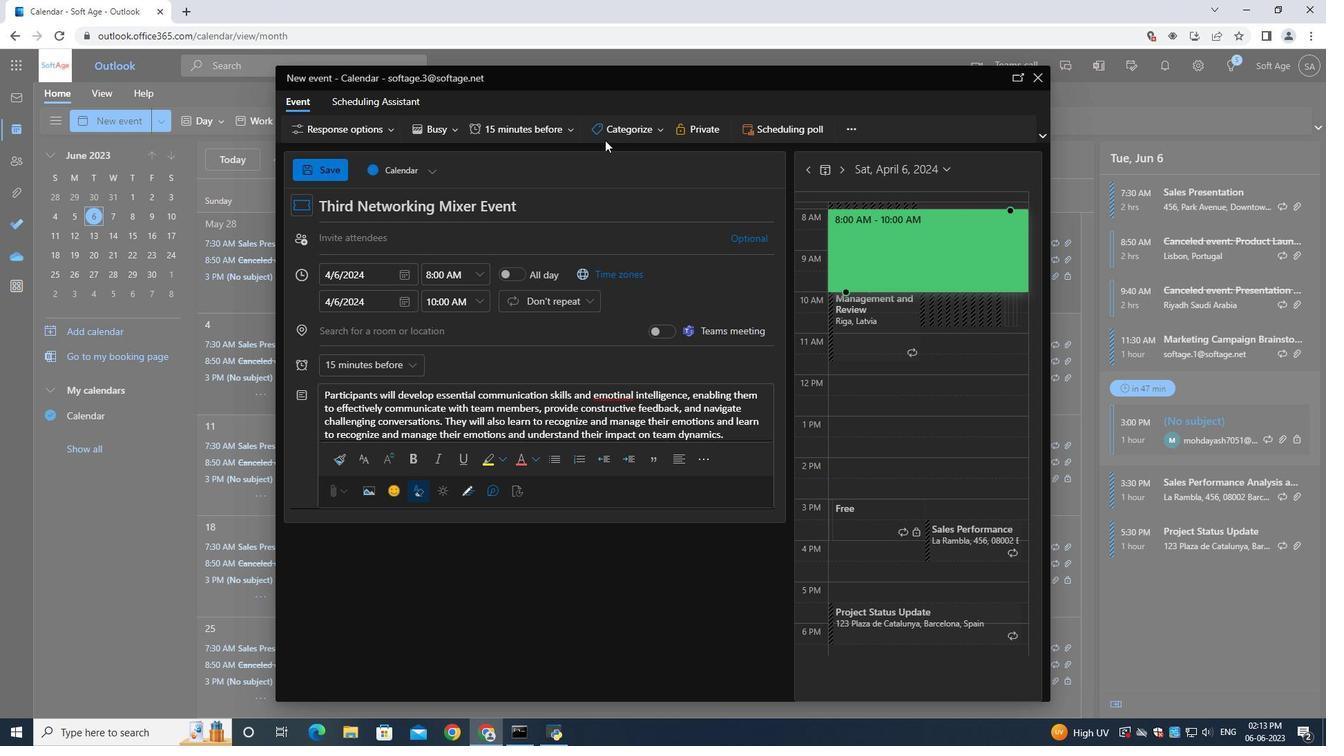 
Action: Mouse pressed left at (616, 133)
Screenshot: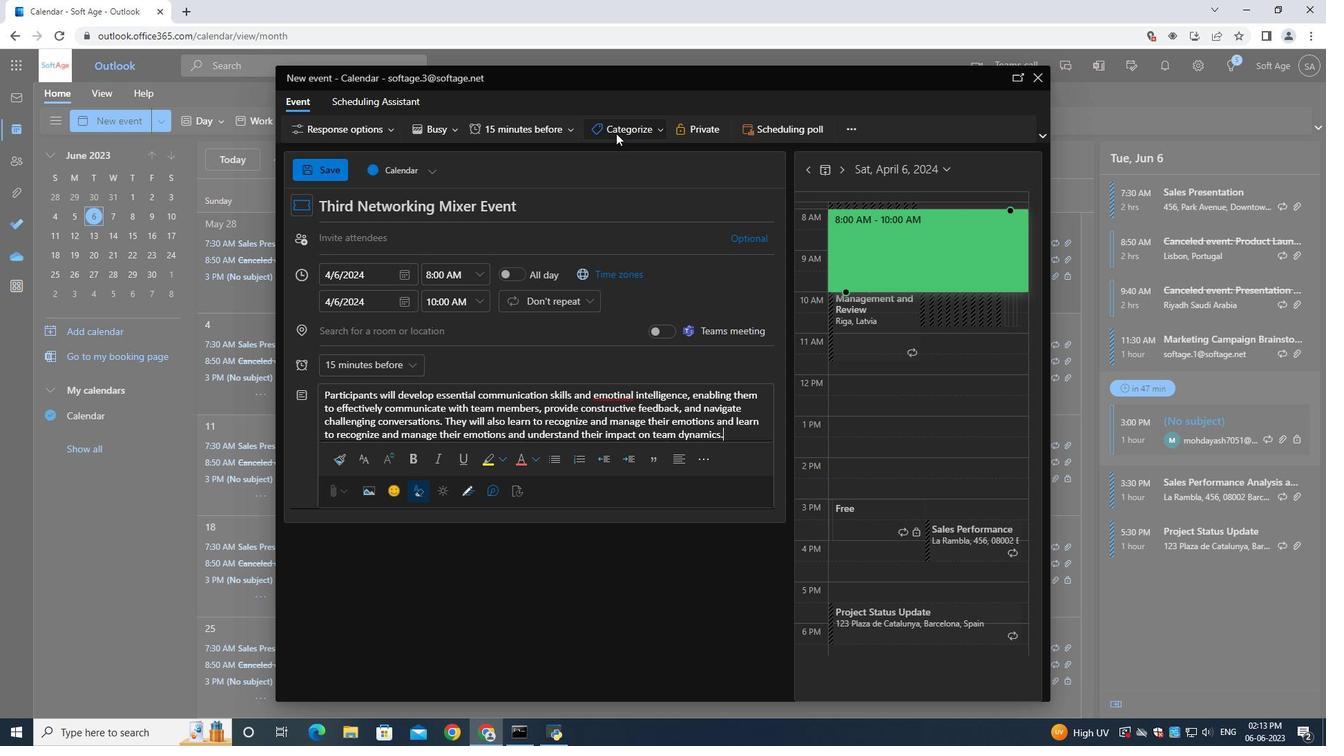 
Action: Mouse moved to (624, 176)
Screenshot: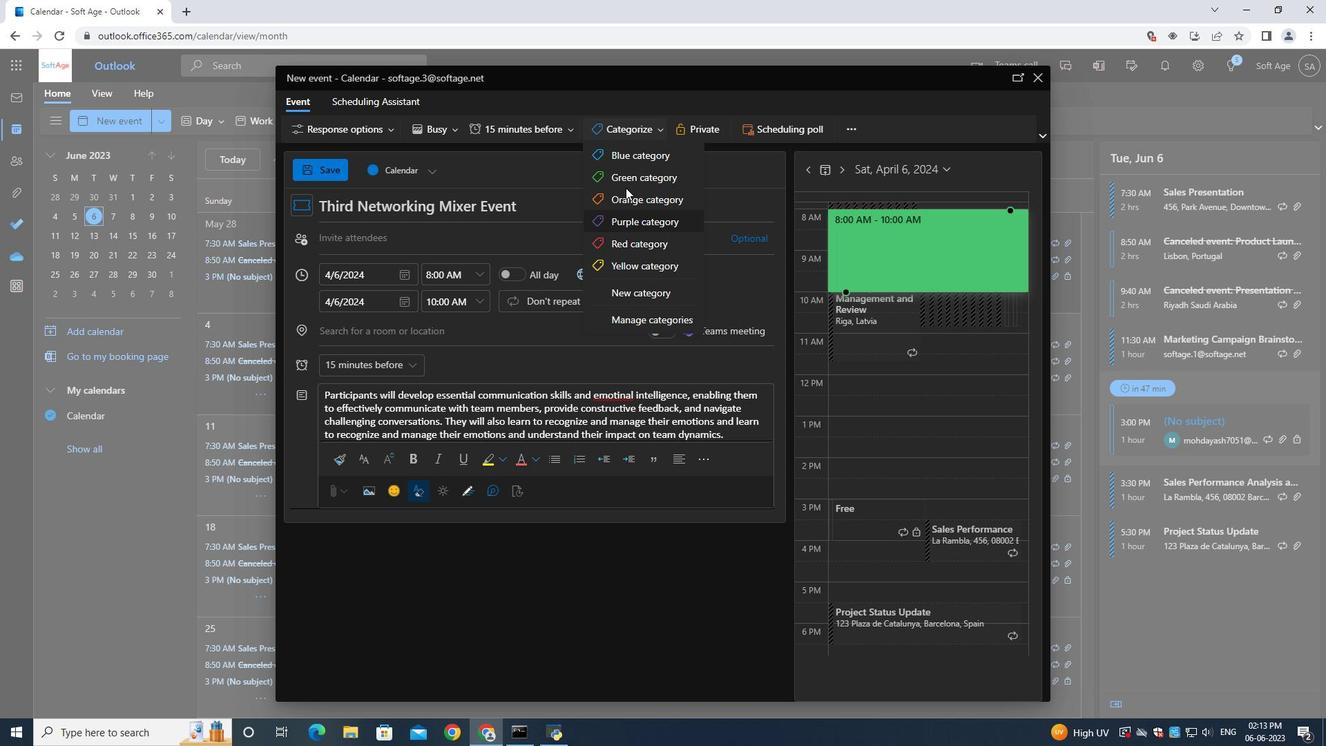 
Action: Mouse pressed left at (624, 176)
Screenshot: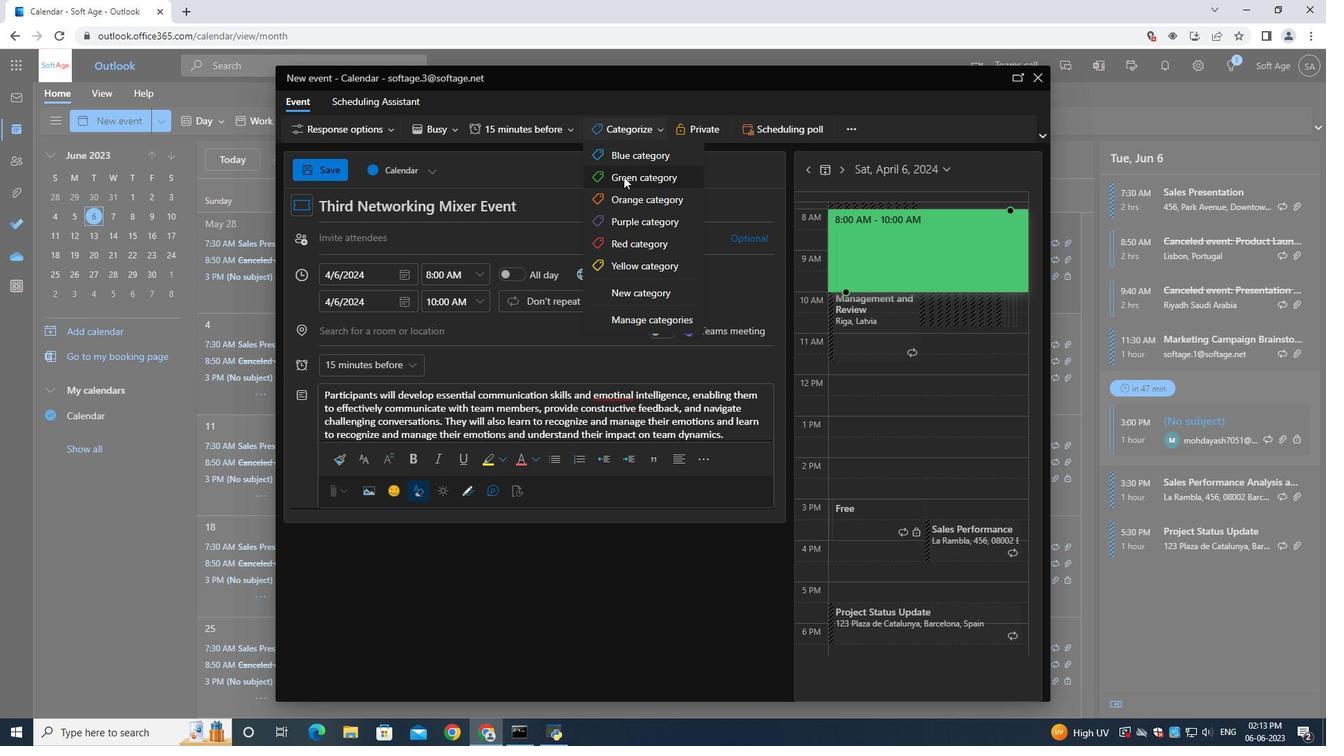 
Action: Mouse moved to (412, 250)
Screenshot: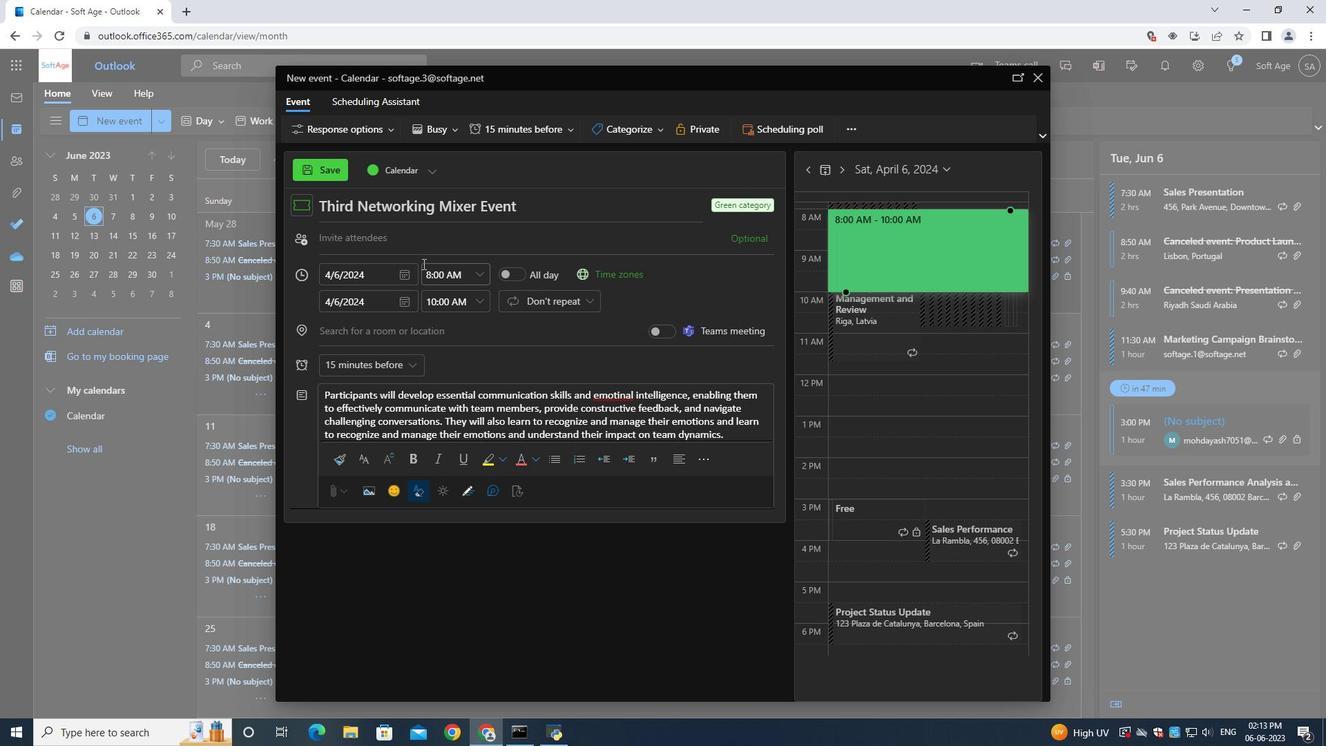
Action: Mouse pressed left at (412, 250)
Screenshot: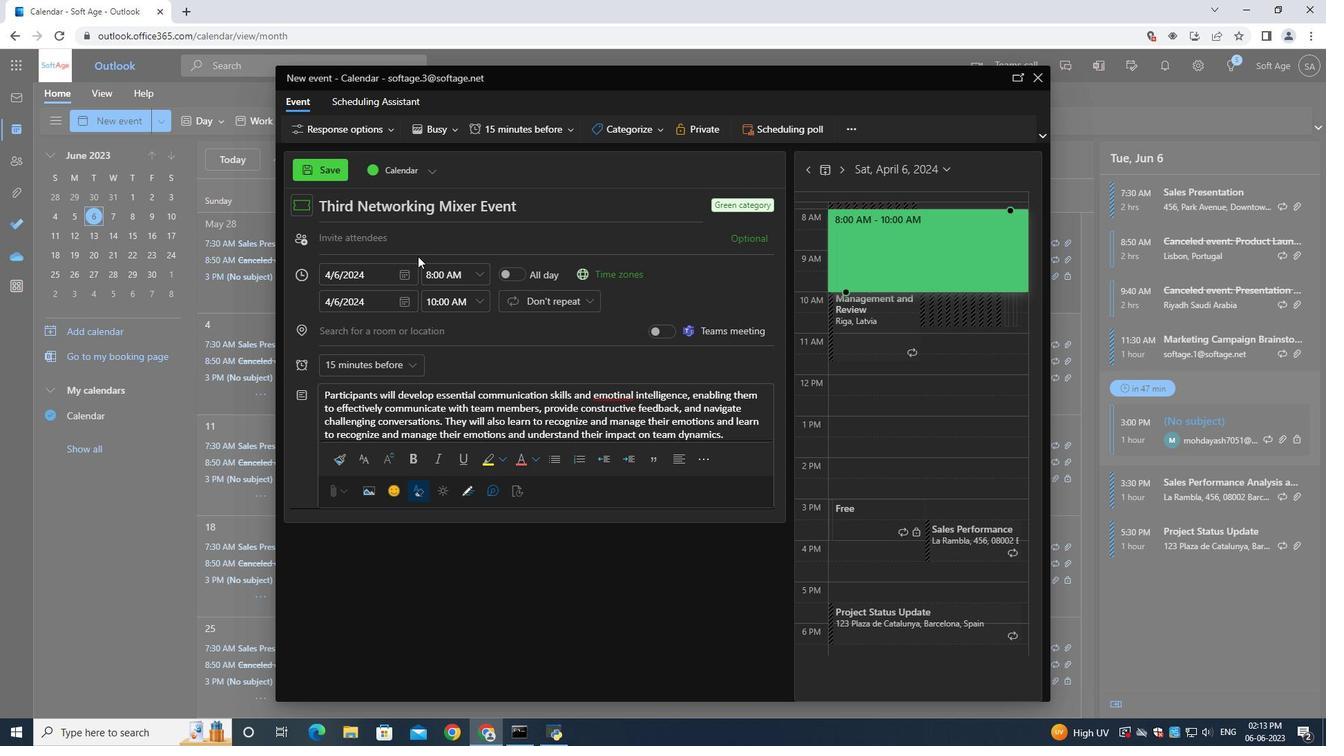 
Action: Mouse moved to (415, 252)
Screenshot: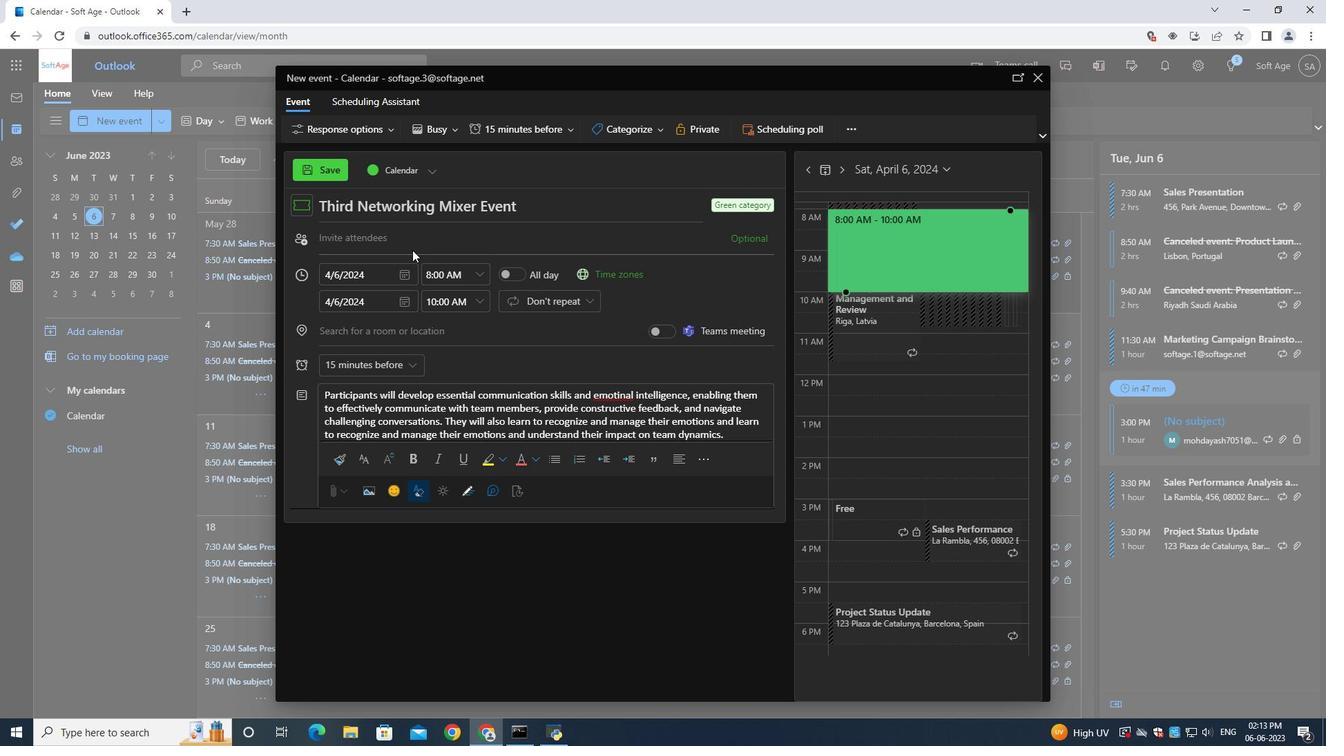 
Action: Key pressed softage.10<Key.shift>@softage.net
Screenshot: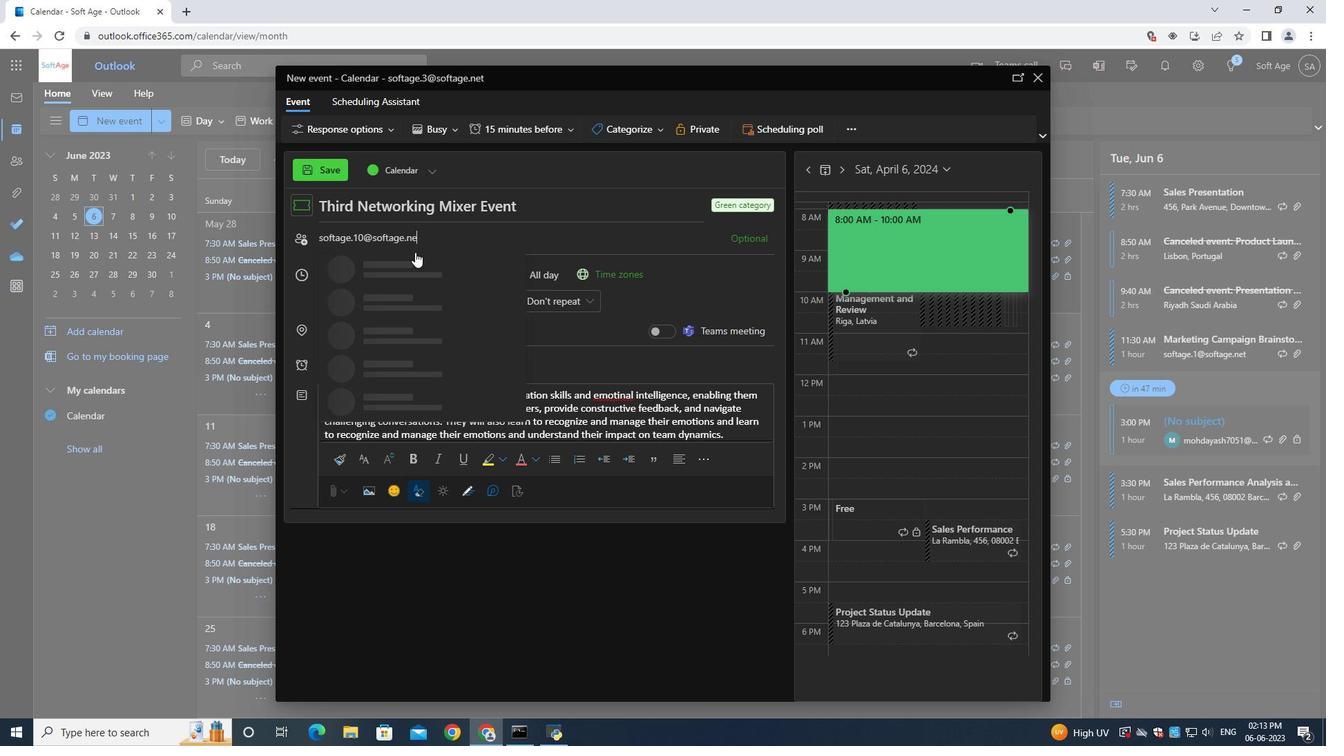 
Action: Mouse moved to (438, 272)
Screenshot: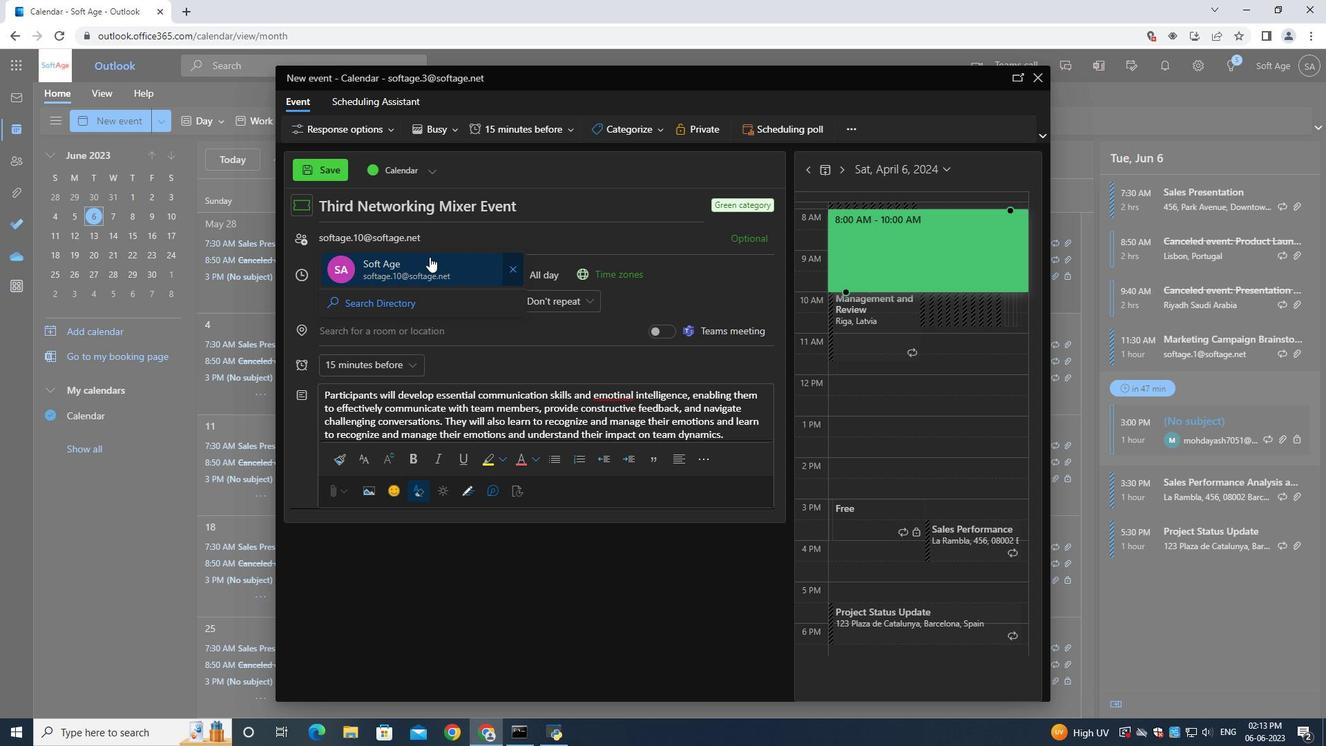 
Action: Mouse pressed left at (438, 272)
Screenshot: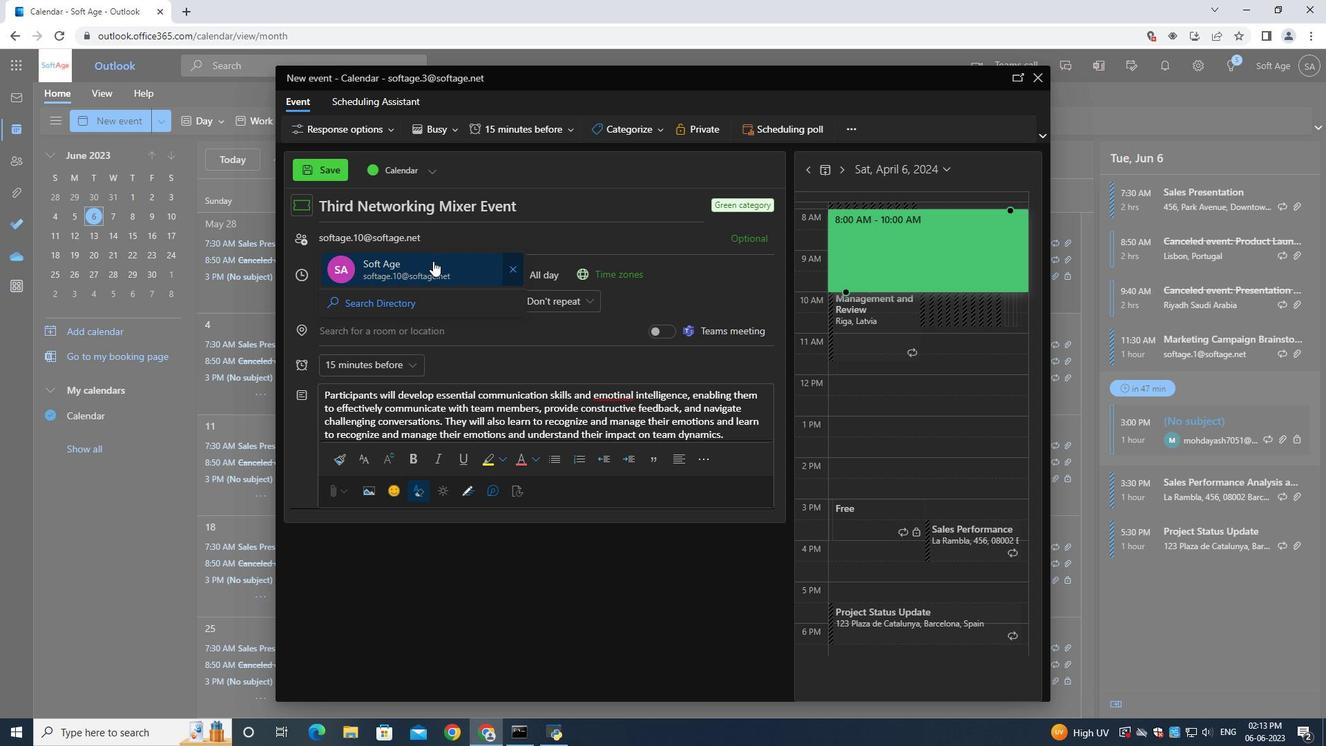 
Action: Key pressed softage.1<Key.shift>@softage.net
Screenshot: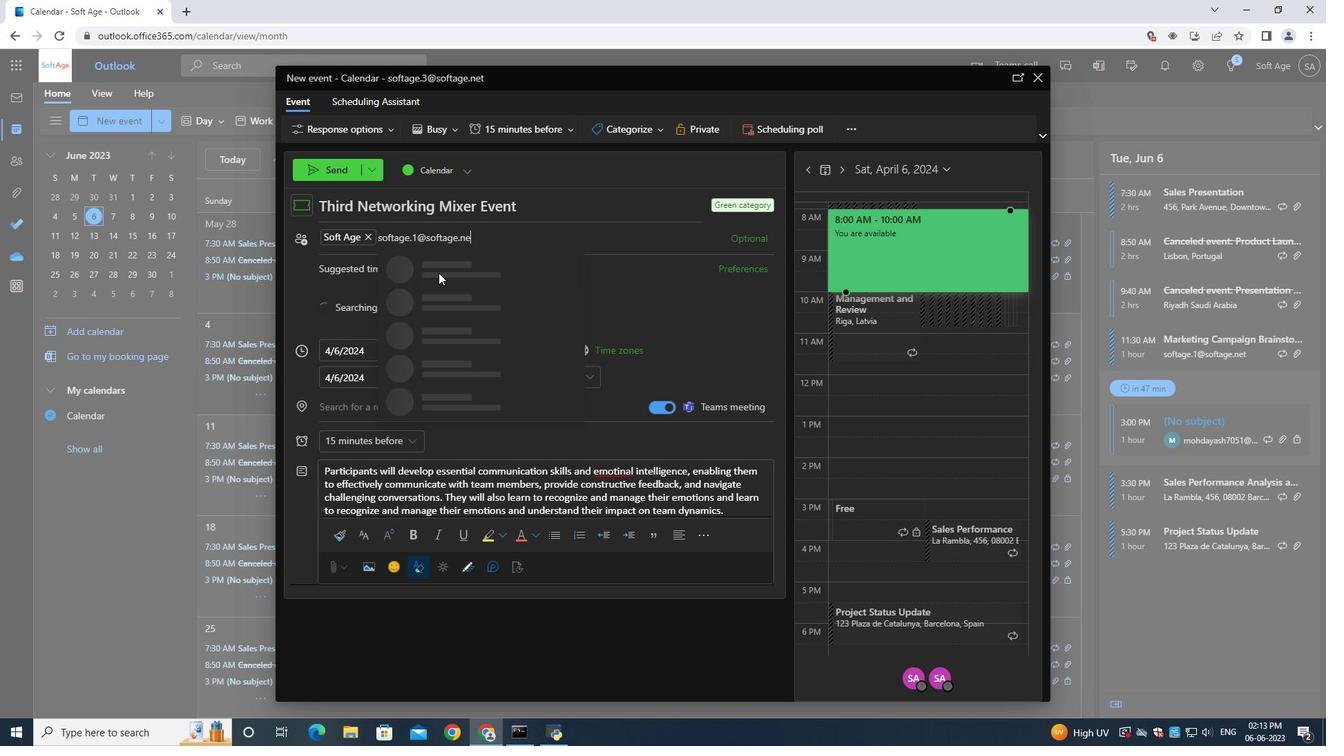 
Action: Mouse moved to (443, 277)
Screenshot: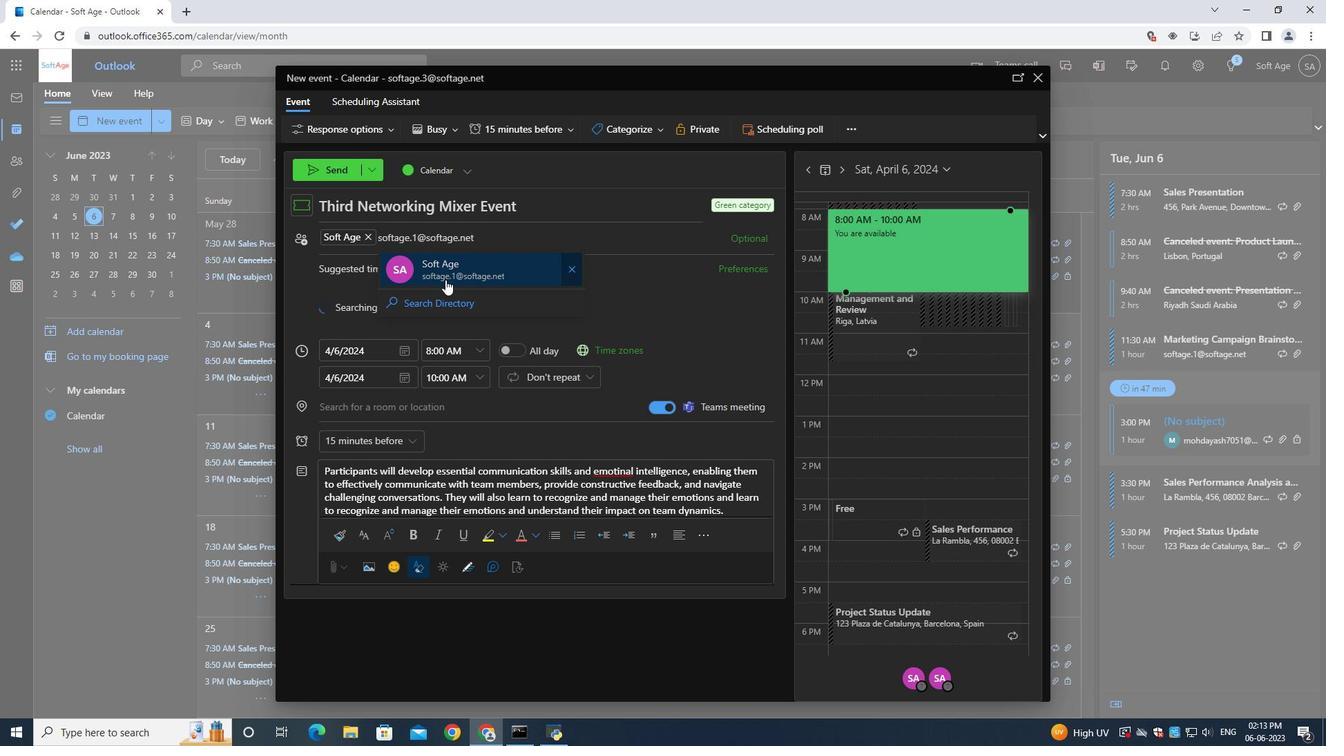 
Action: Mouse pressed left at (443, 277)
Screenshot: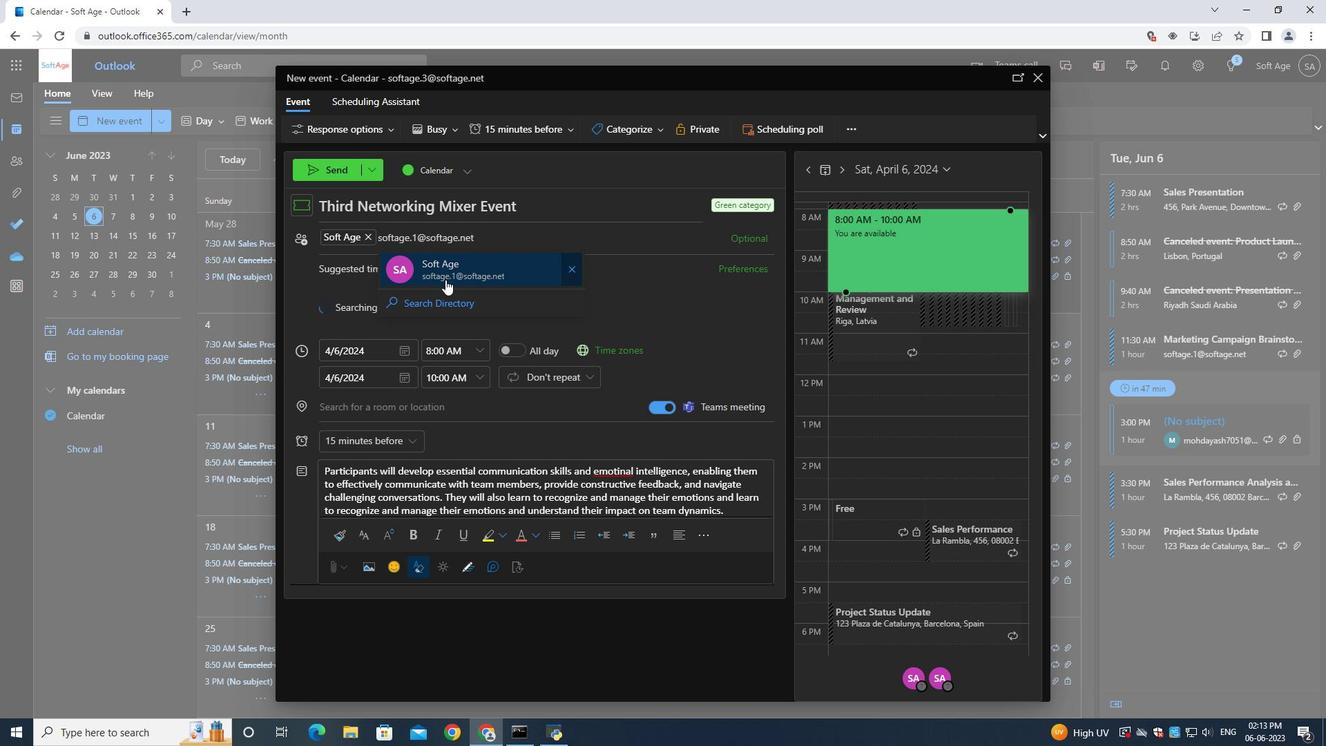 
Action: Mouse moved to (354, 443)
Screenshot: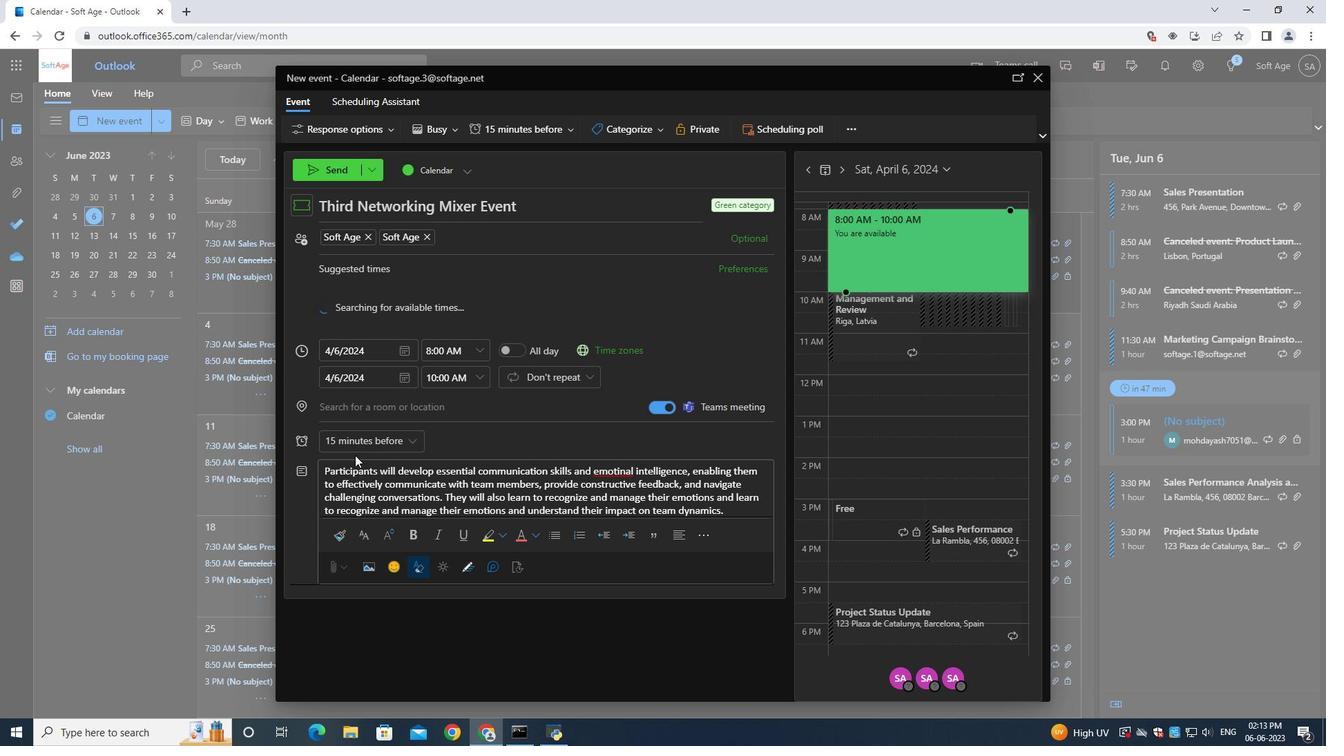 
Action: Mouse pressed left at (354, 443)
Screenshot: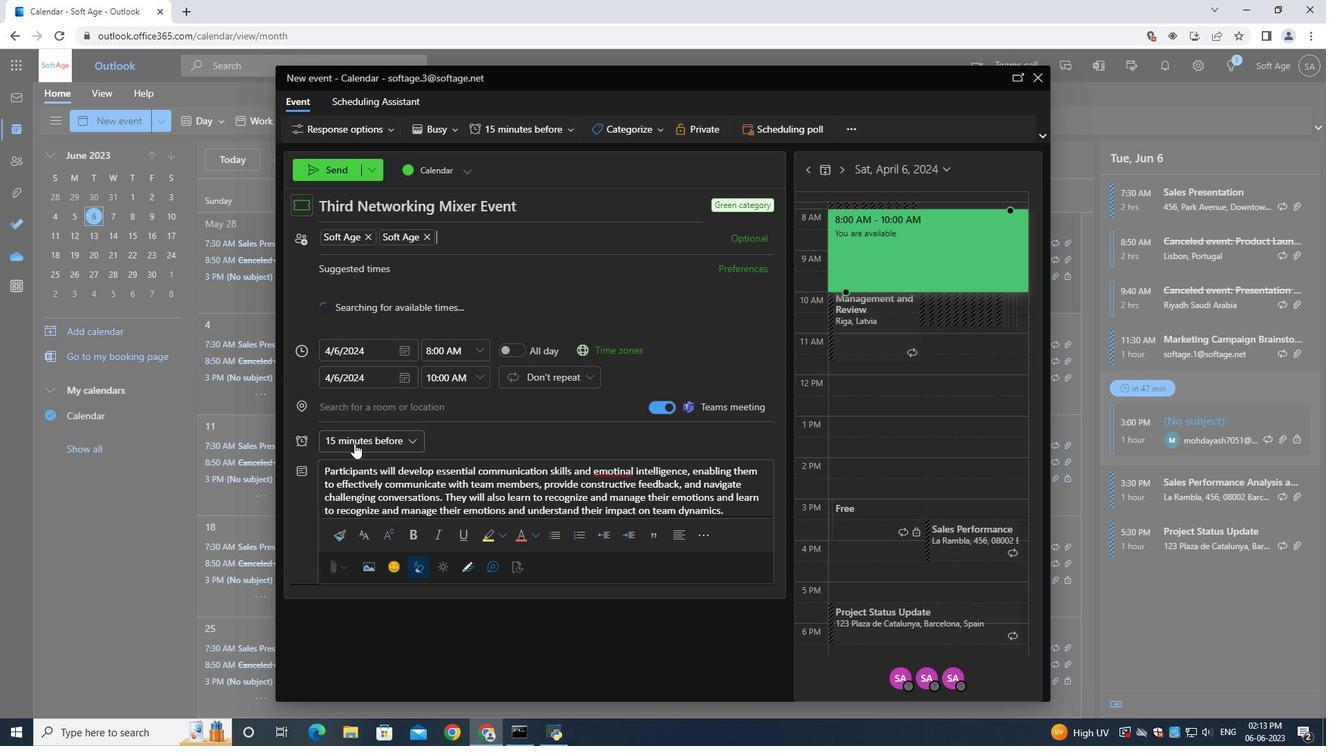 
Action: Mouse moved to (361, 221)
Screenshot: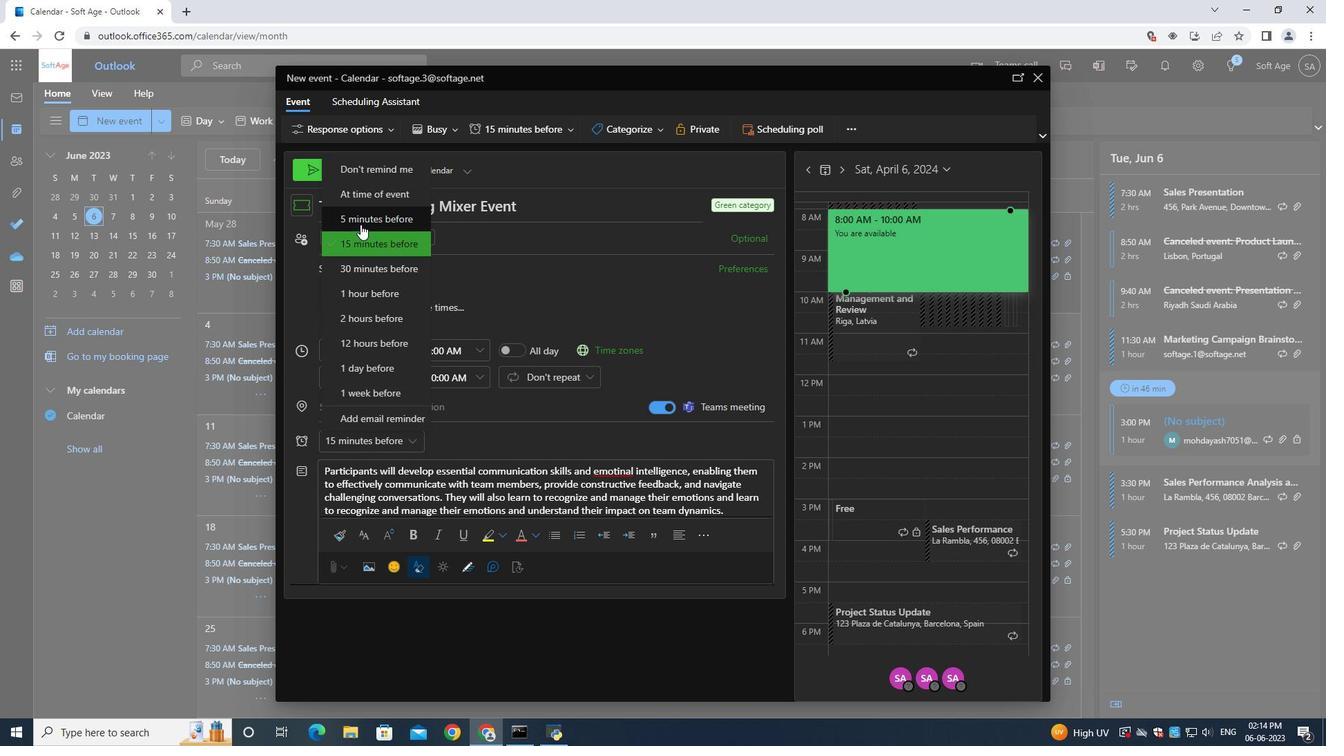 
Action: Mouse pressed left at (361, 221)
Screenshot: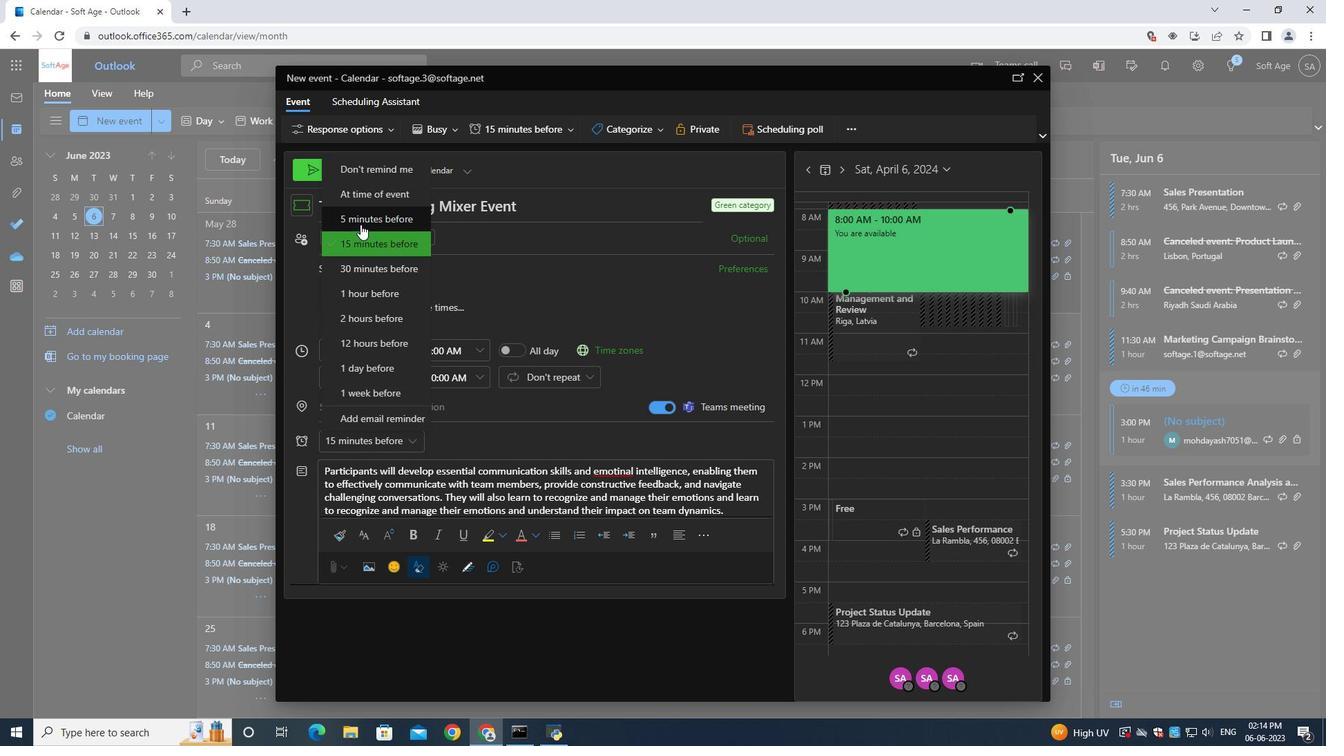 
Action: Mouse moved to (330, 172)
Screenshot: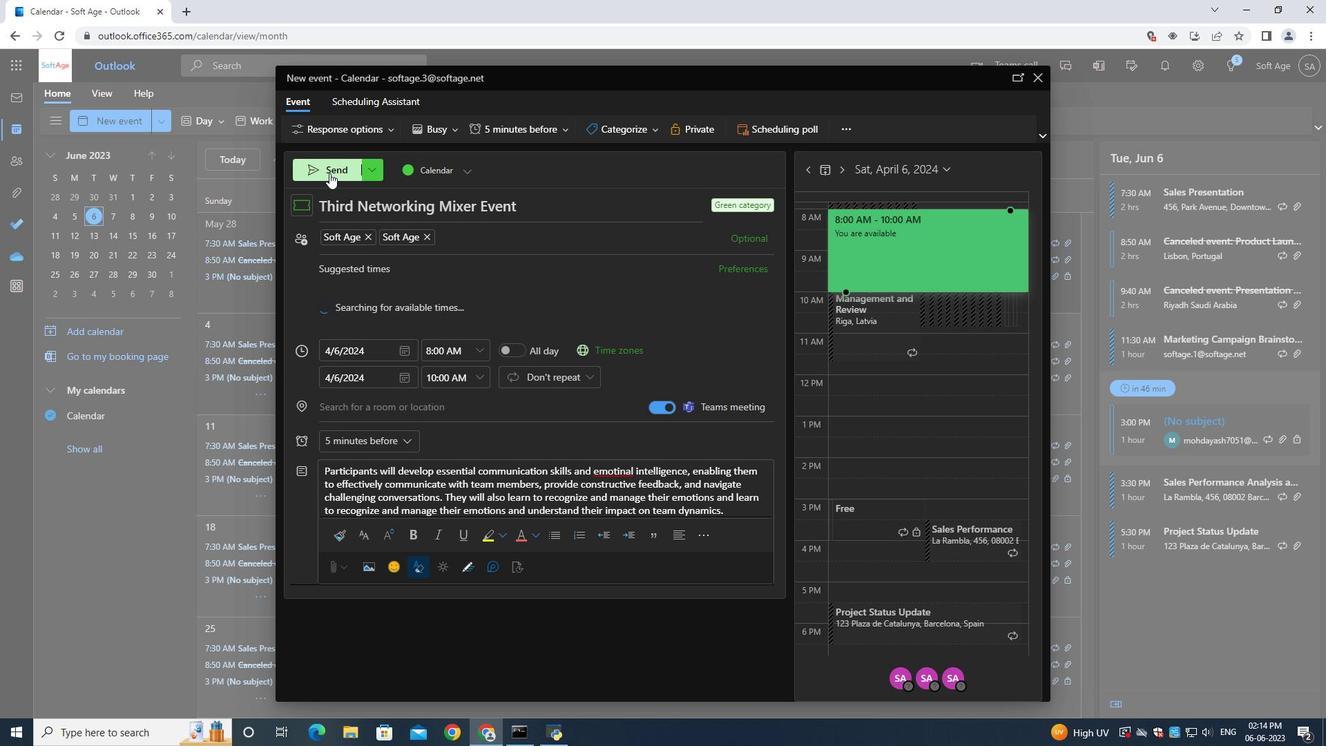 
Action: Mouse pressed left at (330, 172)
Screenshot: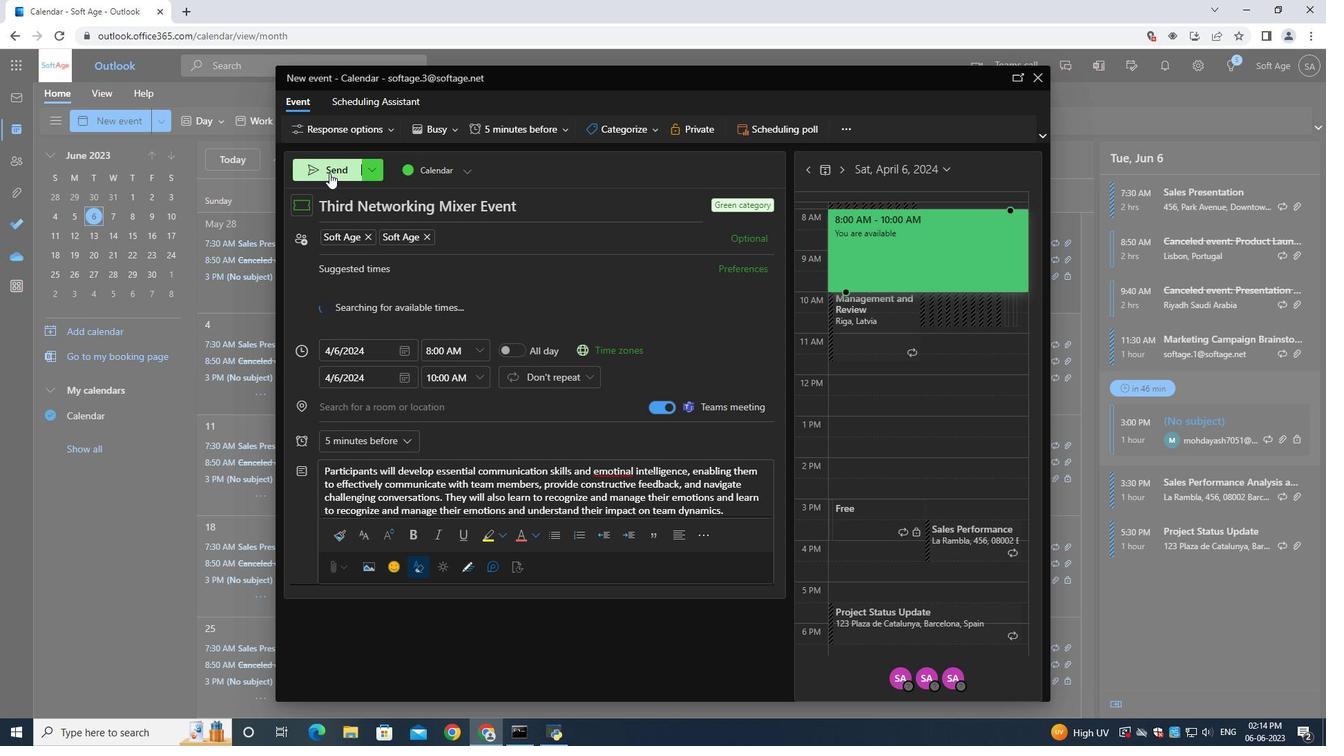 
Action: Mouse moved to (562, 317)
Screenshot: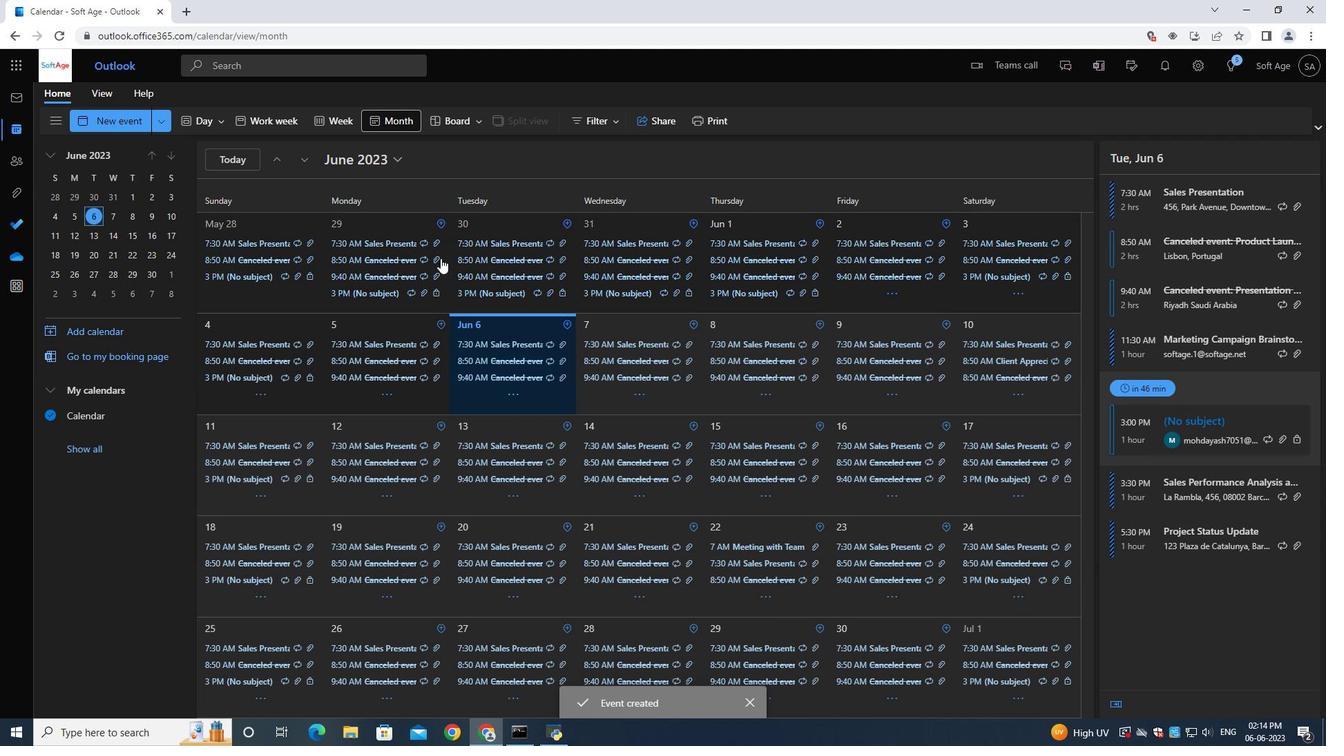 
